 Task: Make in the project CommPlan a sprint 'Velocity Venture'. Create in the project CommPlan a sprint 'Velocity Venture'. Add in the project CommPlan a sprint 'Velocity Venture'
Action: Mouse moved to (244, 70)
Screenshot: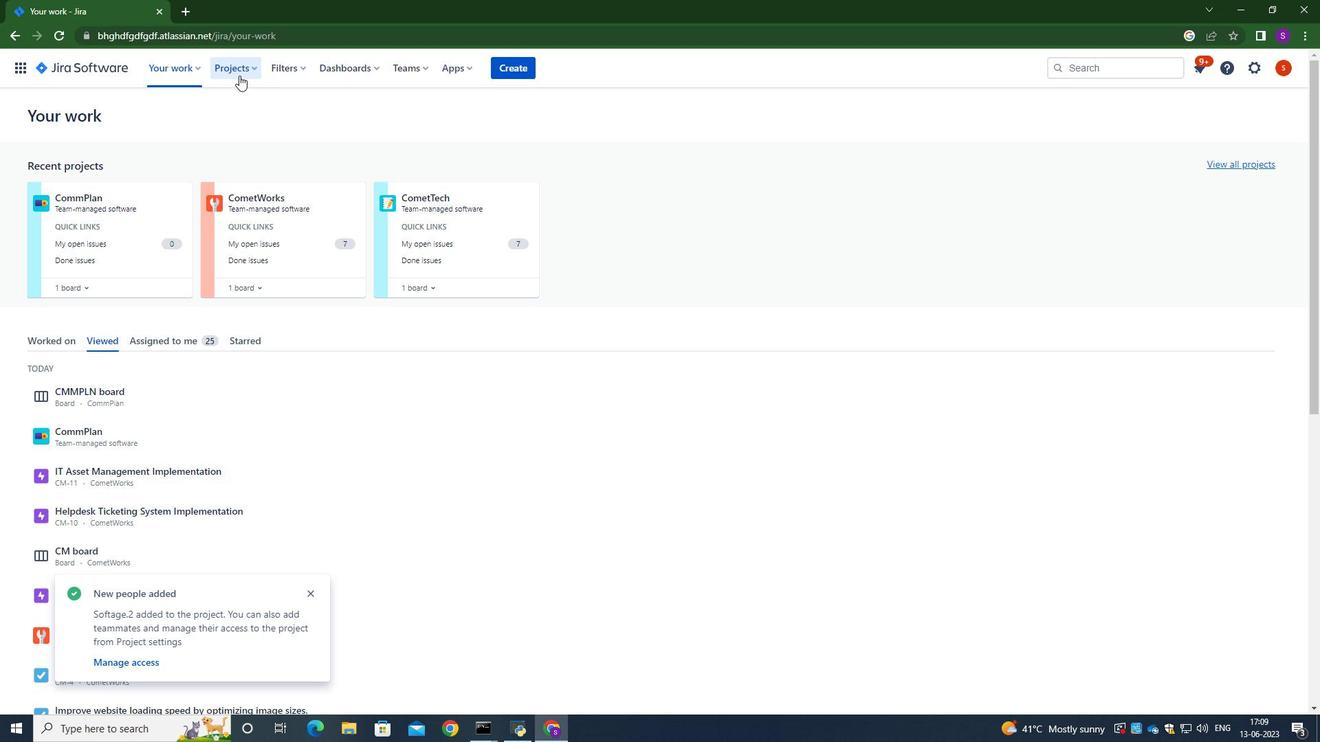 
Action: Mouse pressed left at (244, 70)
Screenshot: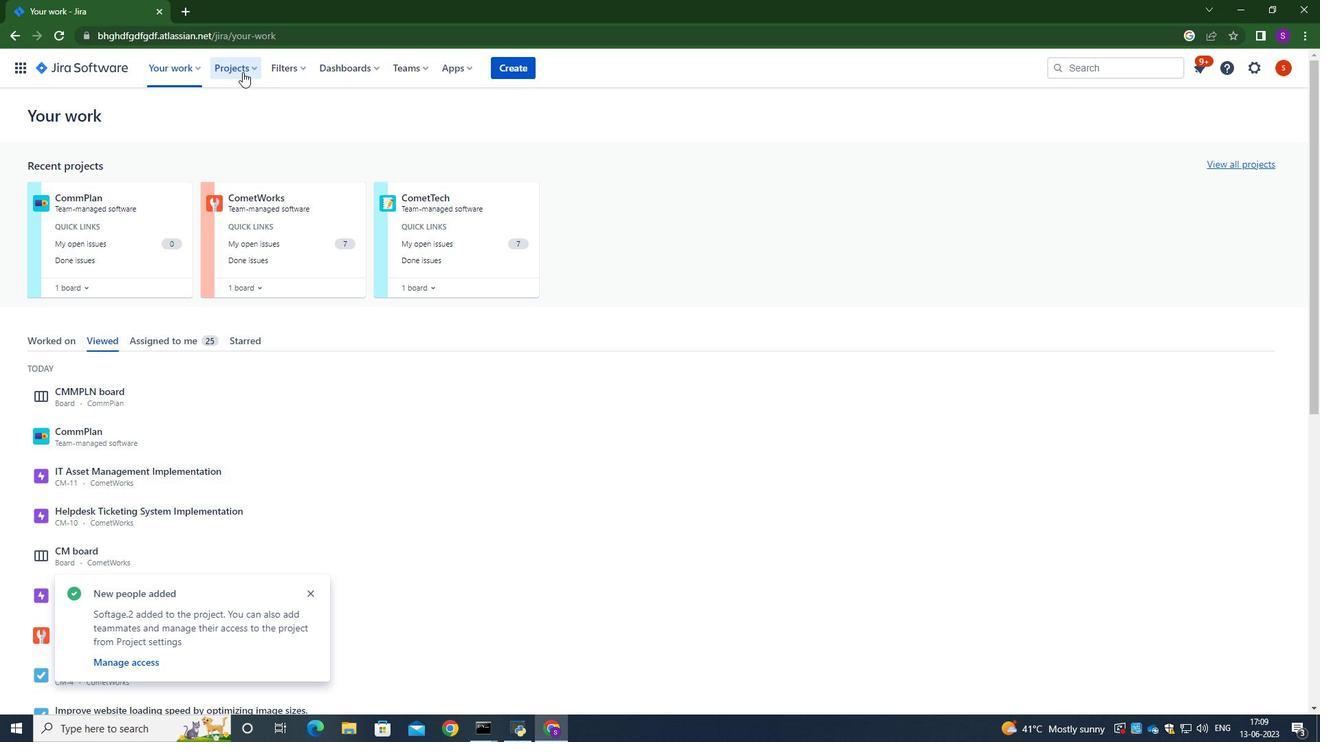
Action: Mouse moved to (287, 129)
Screenshot: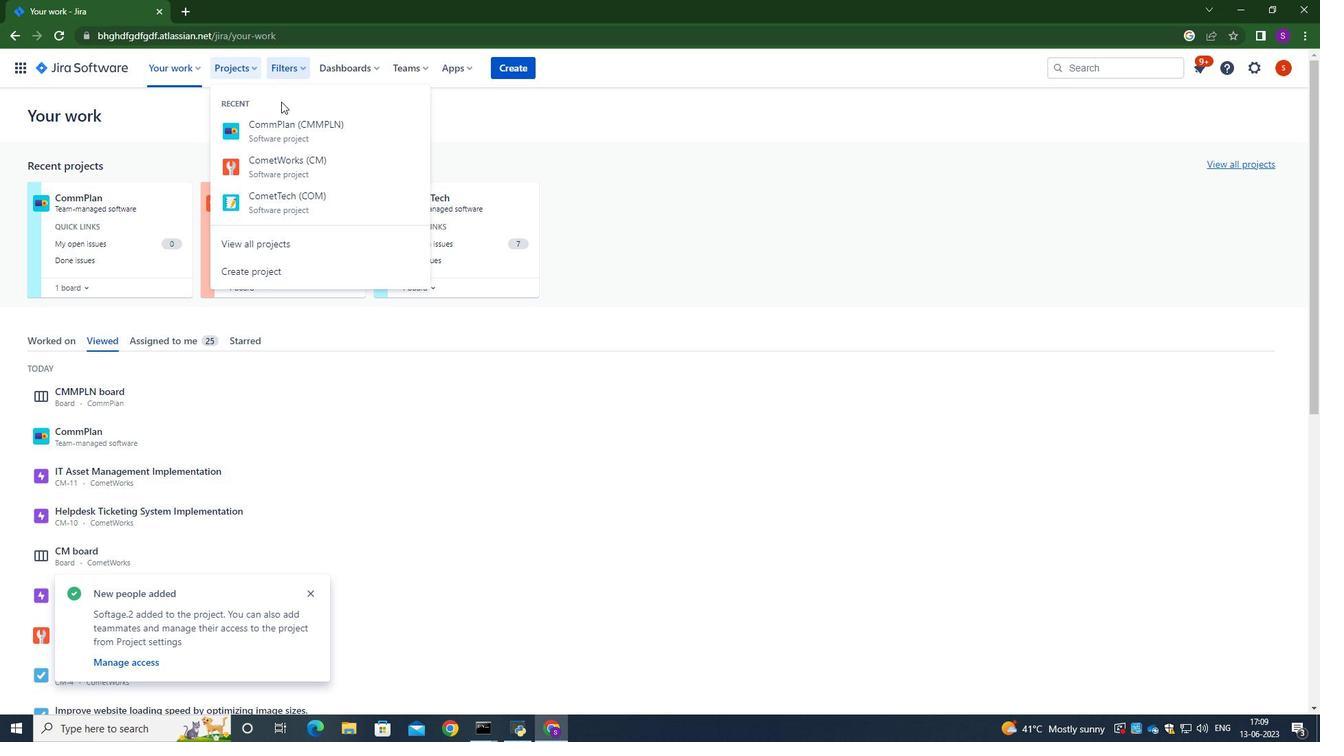 
Action: Mouse pressed left at (287, 129)
Screenshot: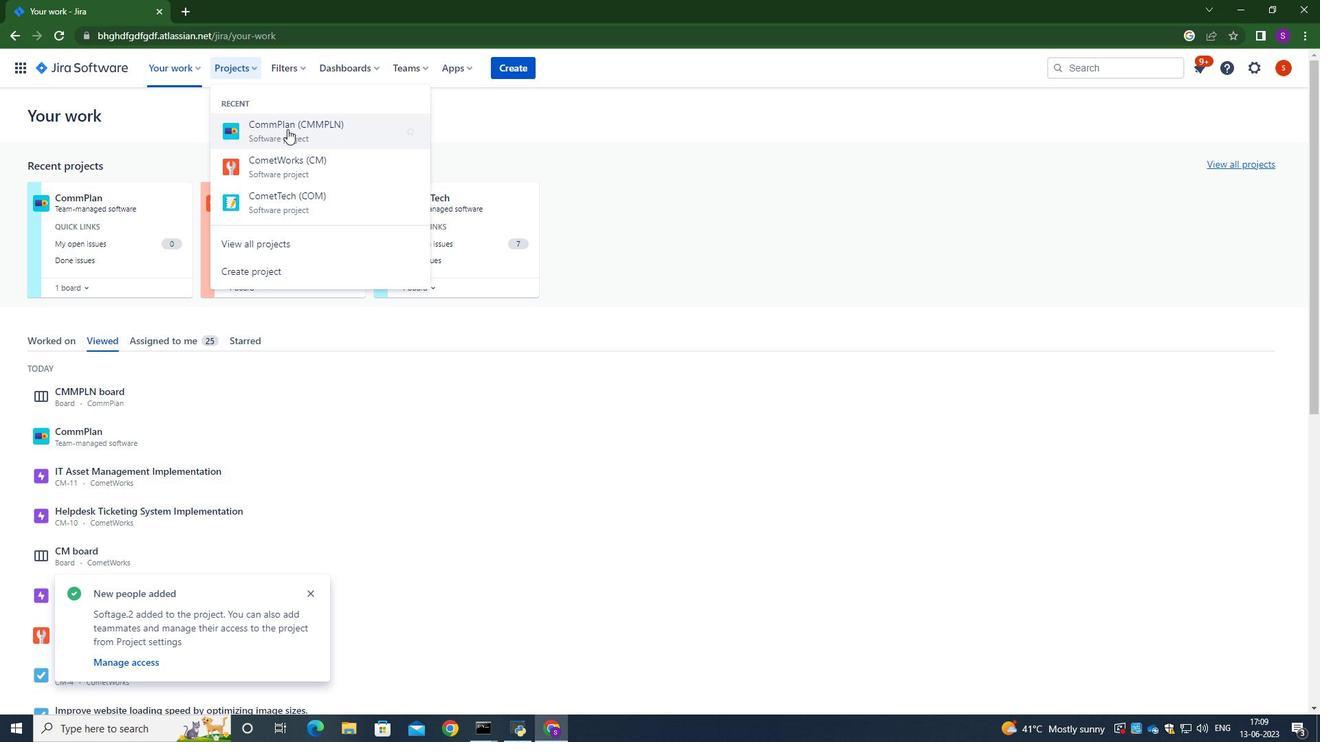 
Action: Mouse moved to (428, 145)
Screenshot: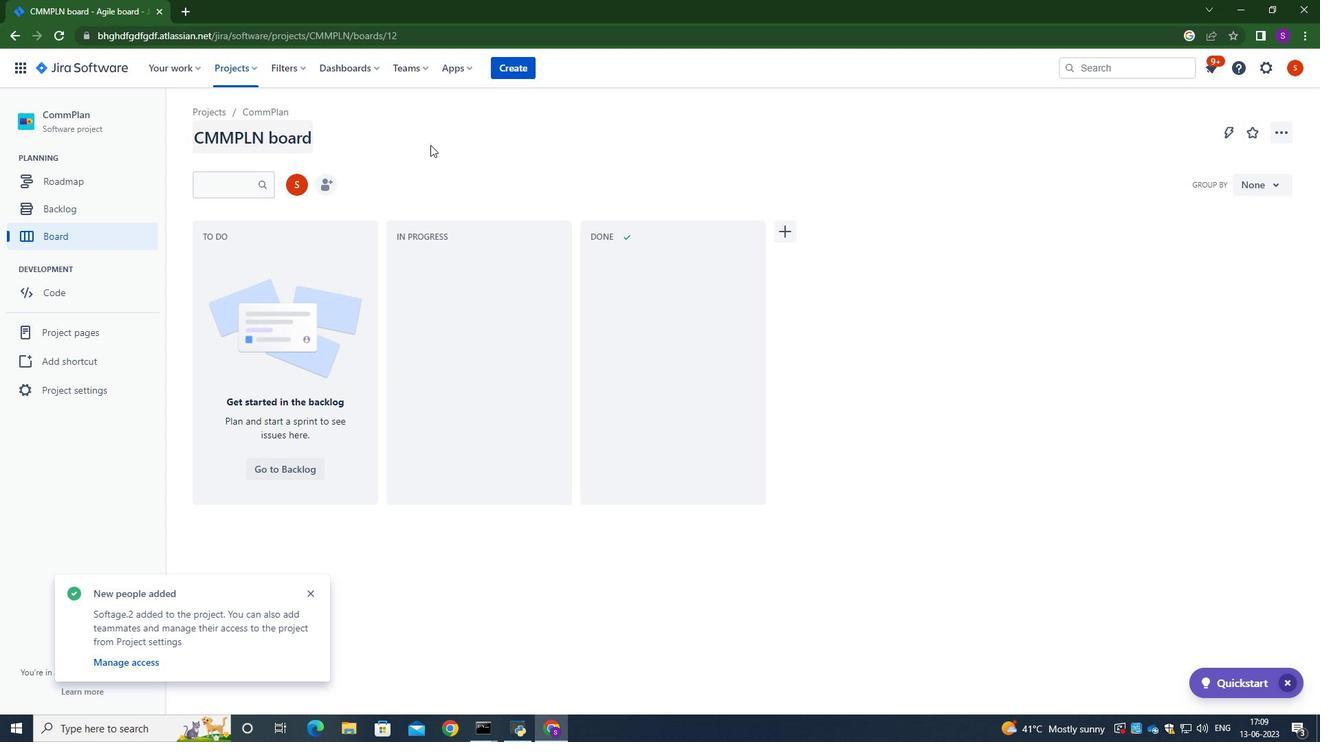 
Action: Mouse scrolled (428, 144) with delta (0, 0)
Screenshot: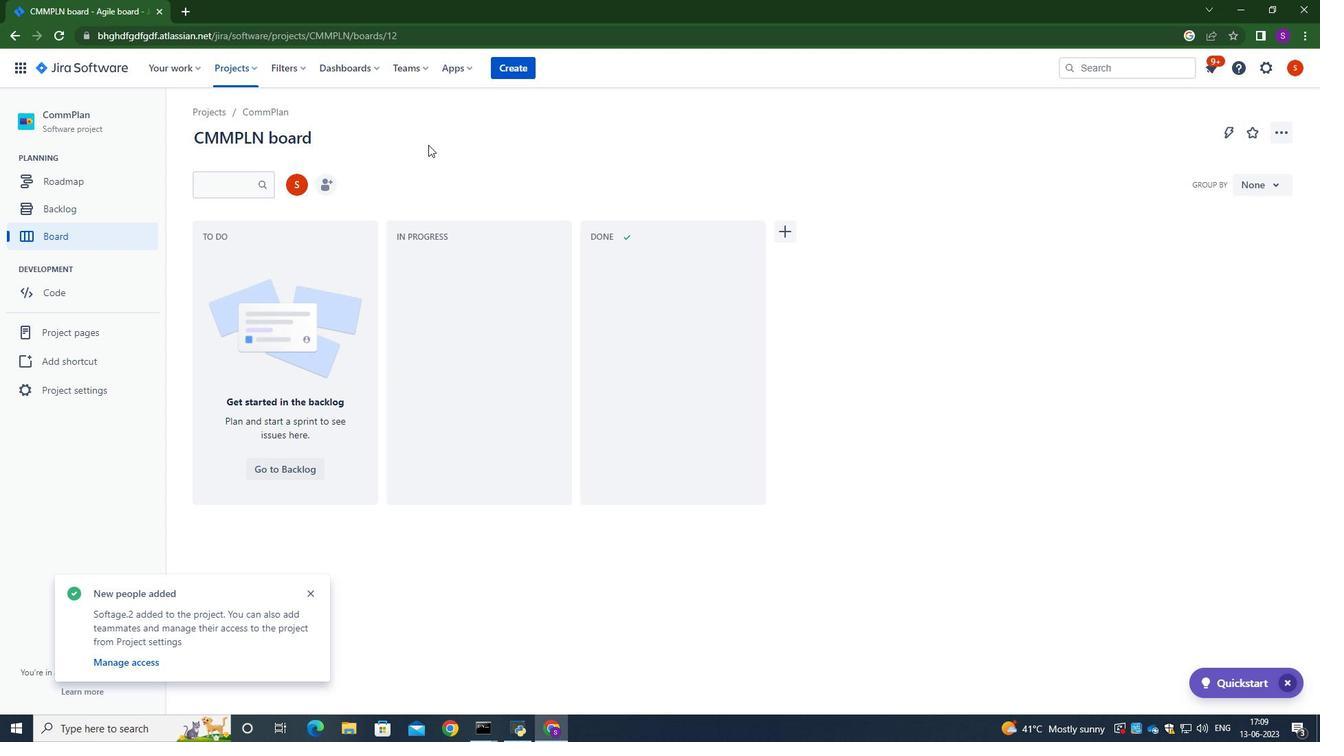 
Action: Mouse moved to (94, 211)
Screenshot: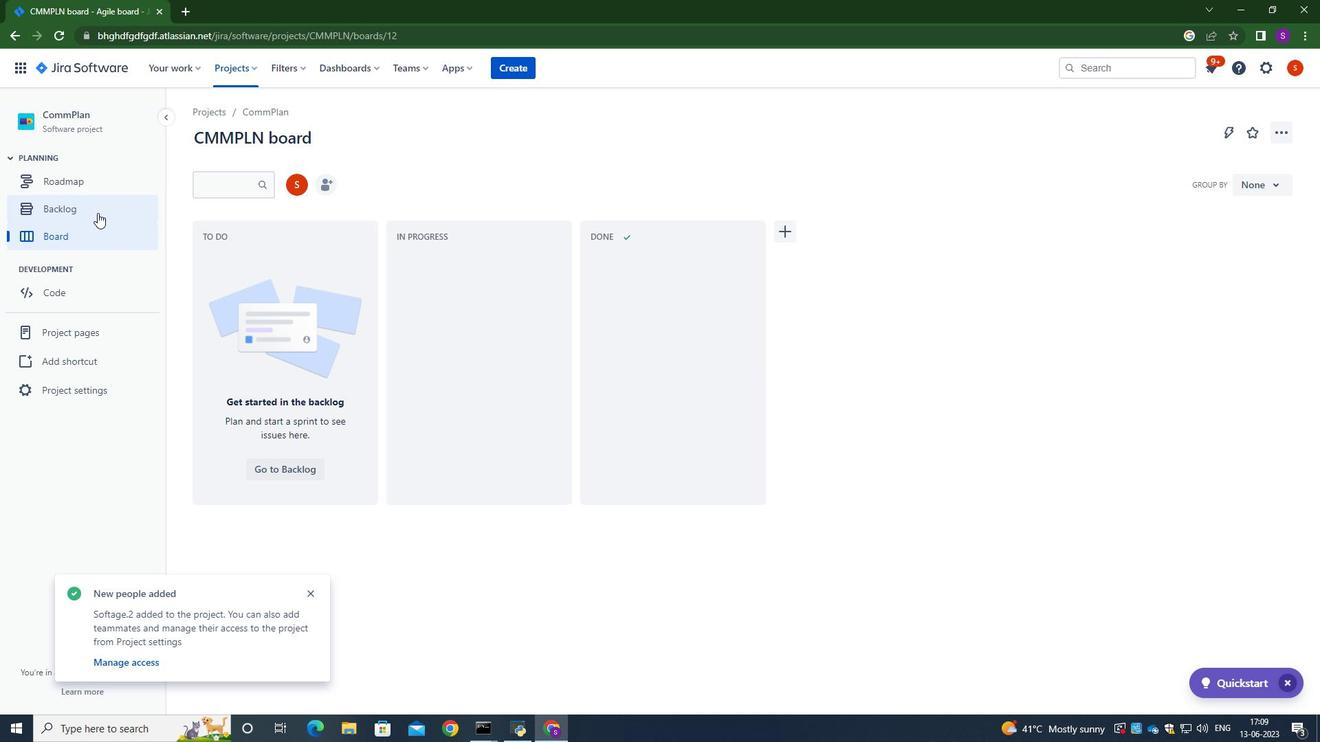 
Action: Mouse pressed left at (94, 211)
Screenshot: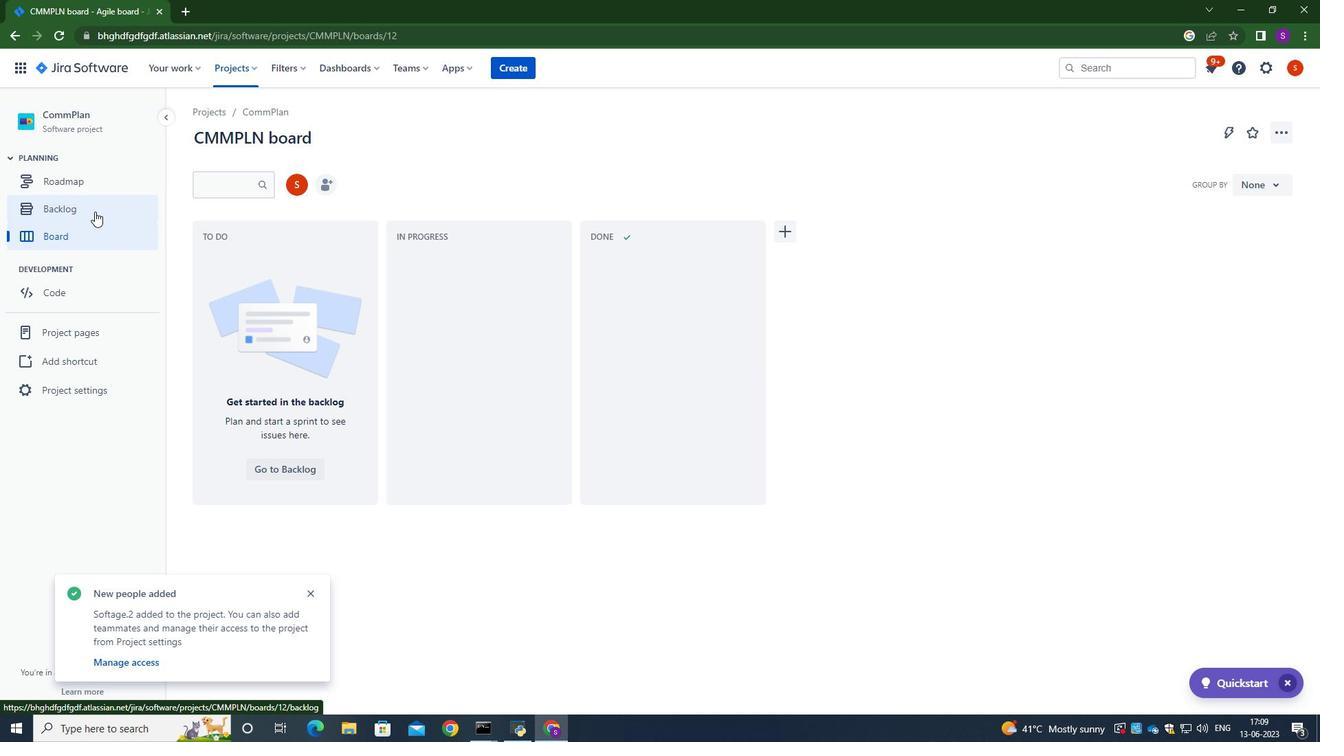 
Action: Mouse moved to (603, 239)
Screenshot: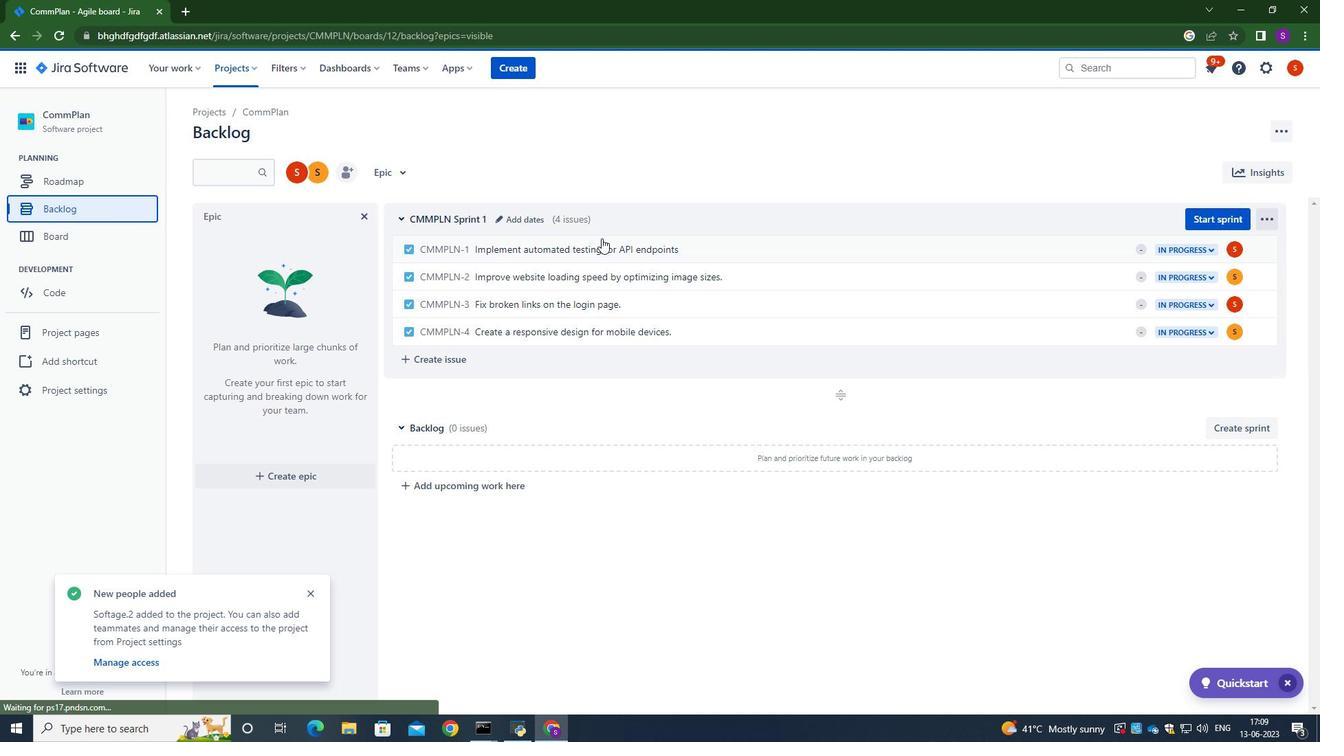 
Action: Mouse scrolled (603, 238) with delta (0, 0)
Screenshot: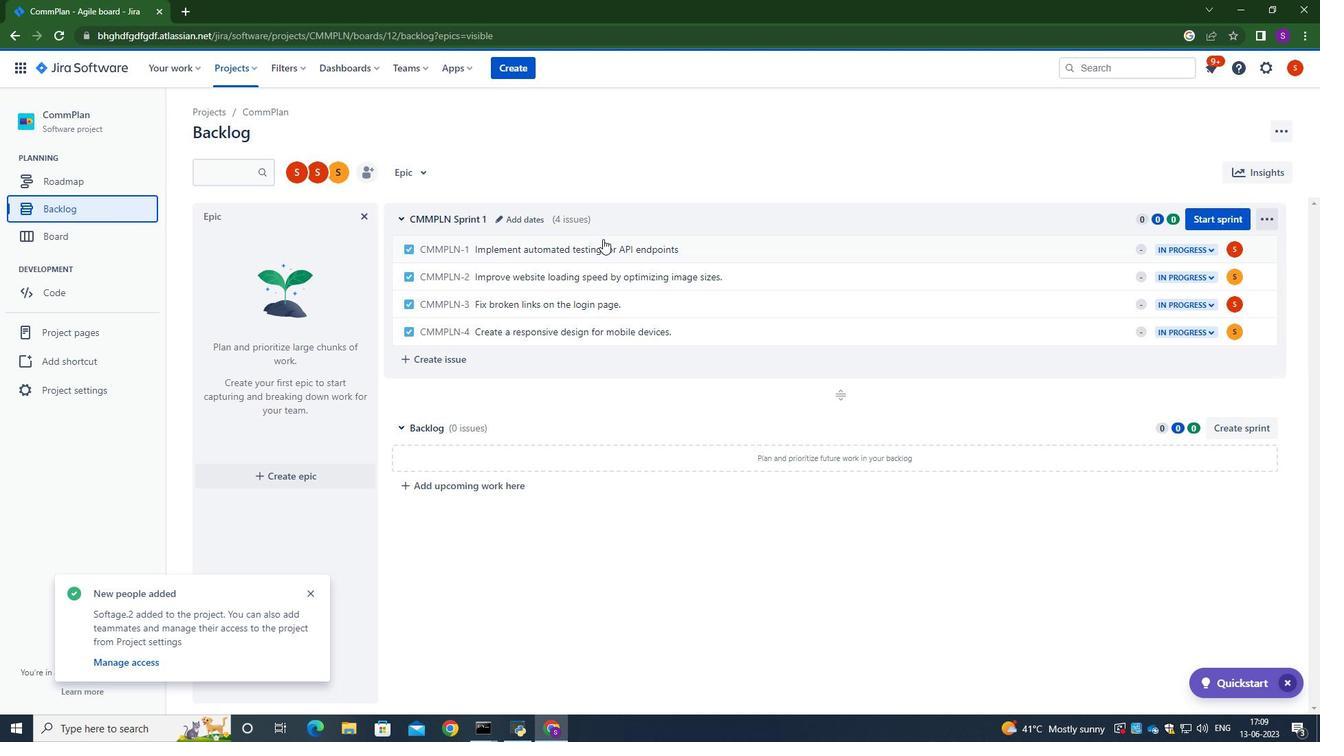
Action: Mouse moved to (603, 239)
Screenshot: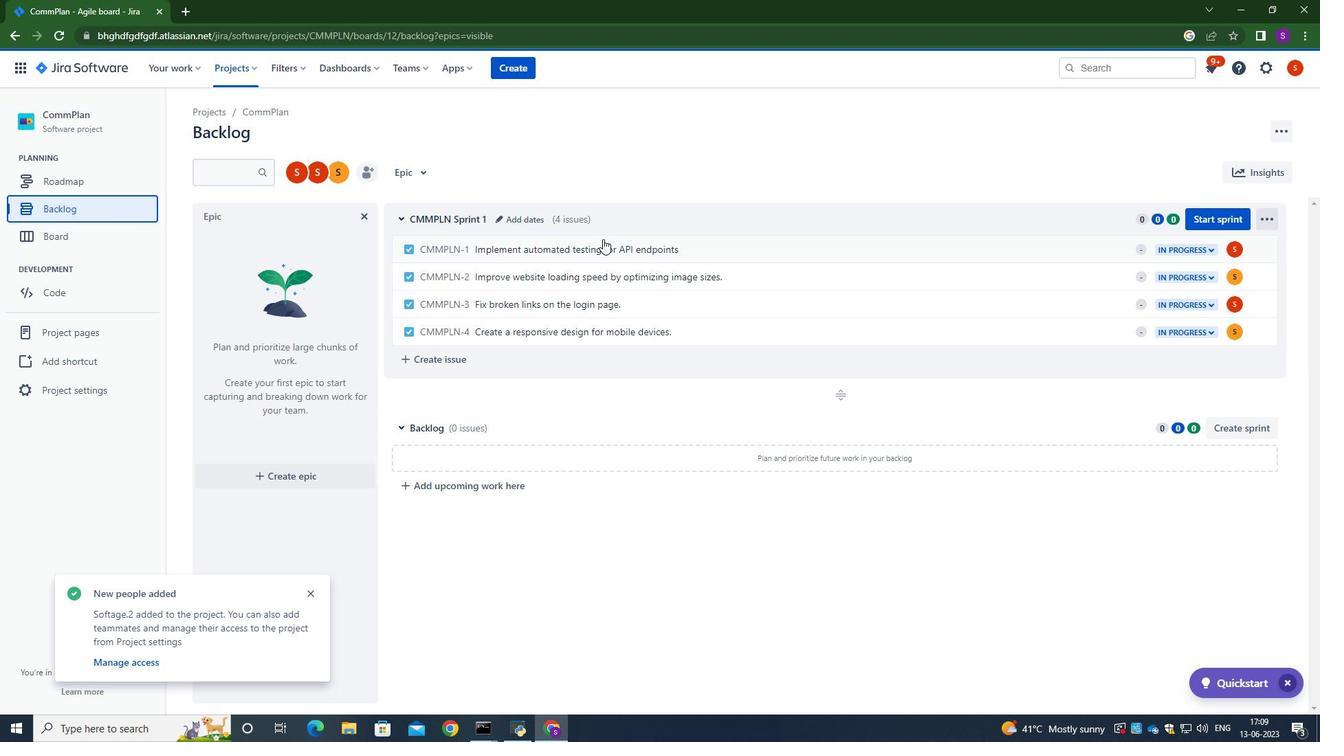 
Action: Mouse scrolled (603, 238) with delta (0, 0)
Screenshot: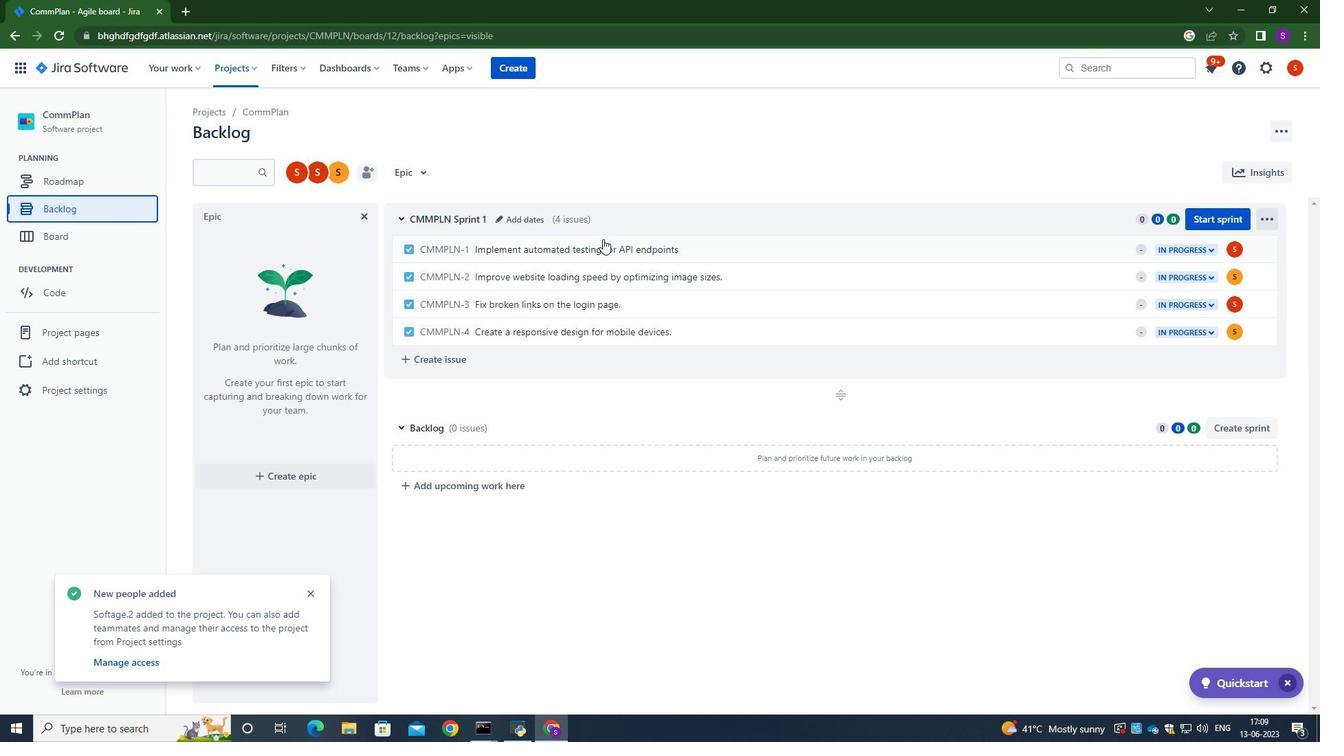 
Action: Mouse moved to (1252, 431)
Screenshot: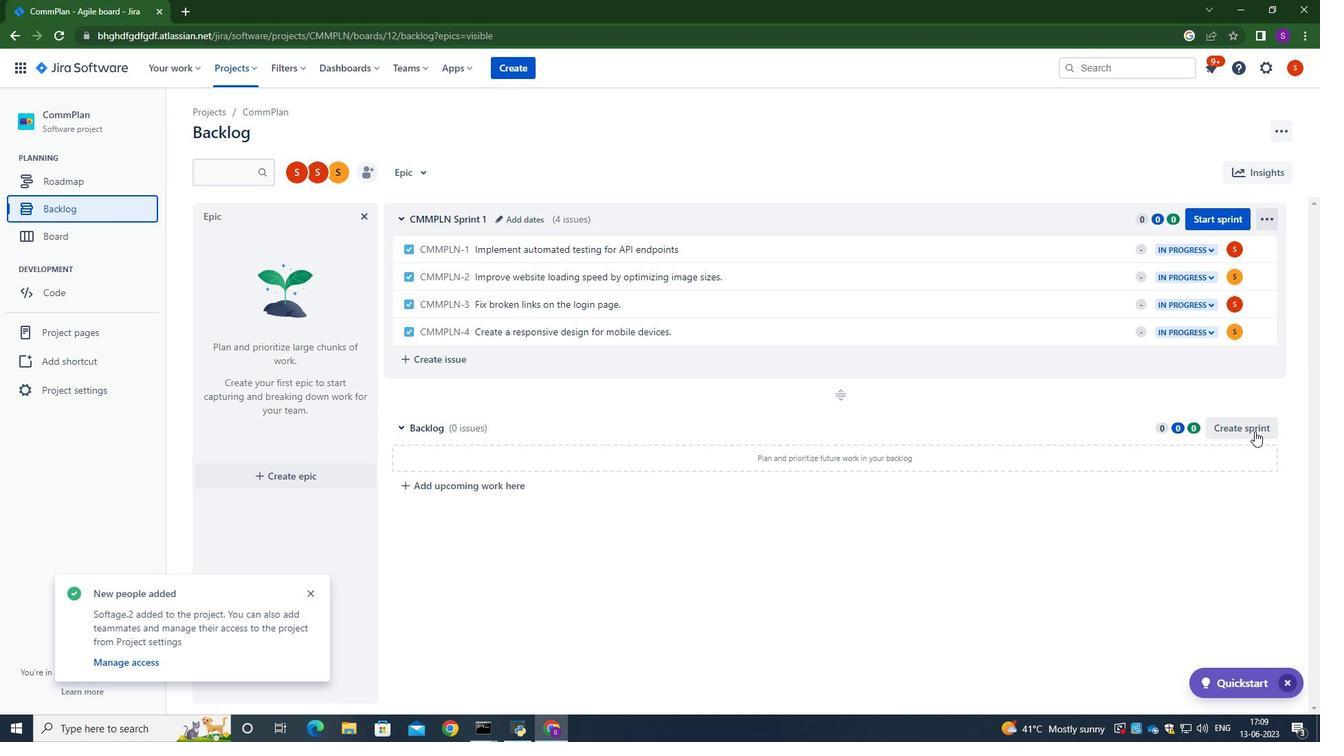 
Action: Mouse pressed left at (1252, 431)
Screenshot: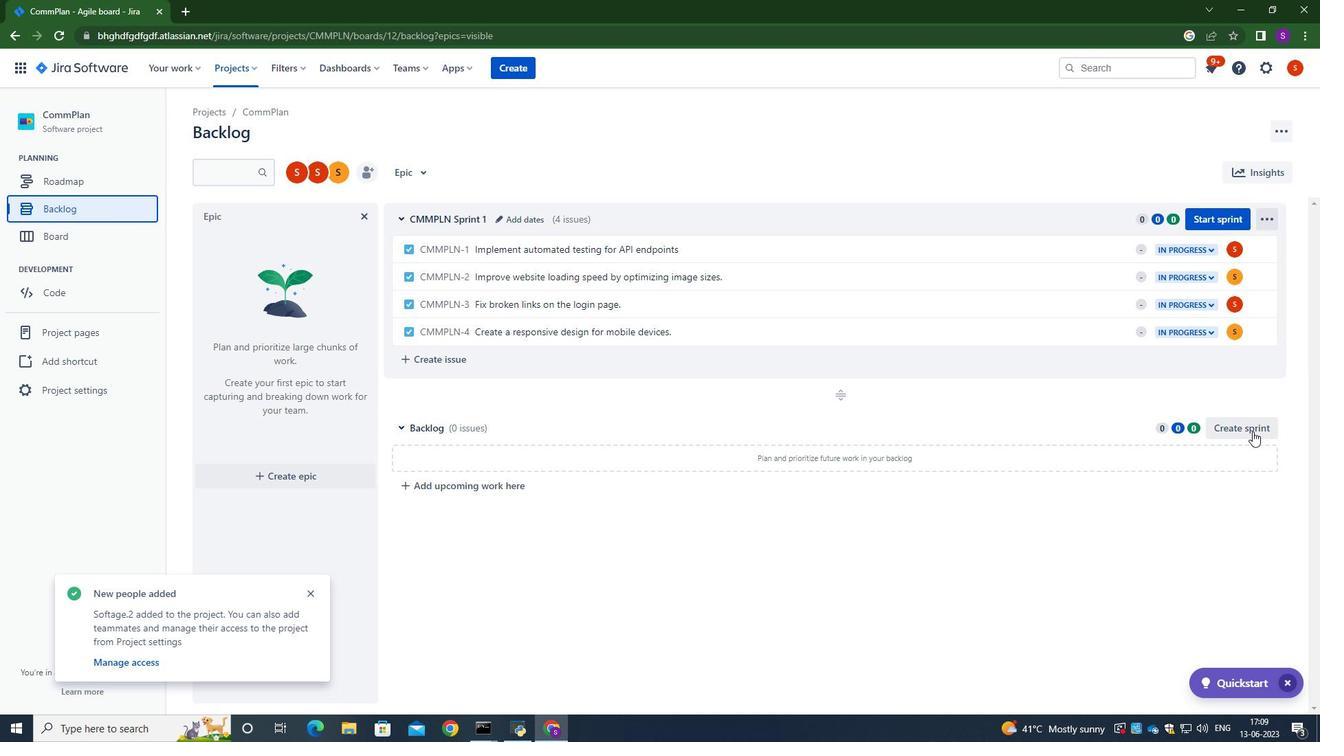 
Action: Mouse moved to (495, 429)
Screenshot: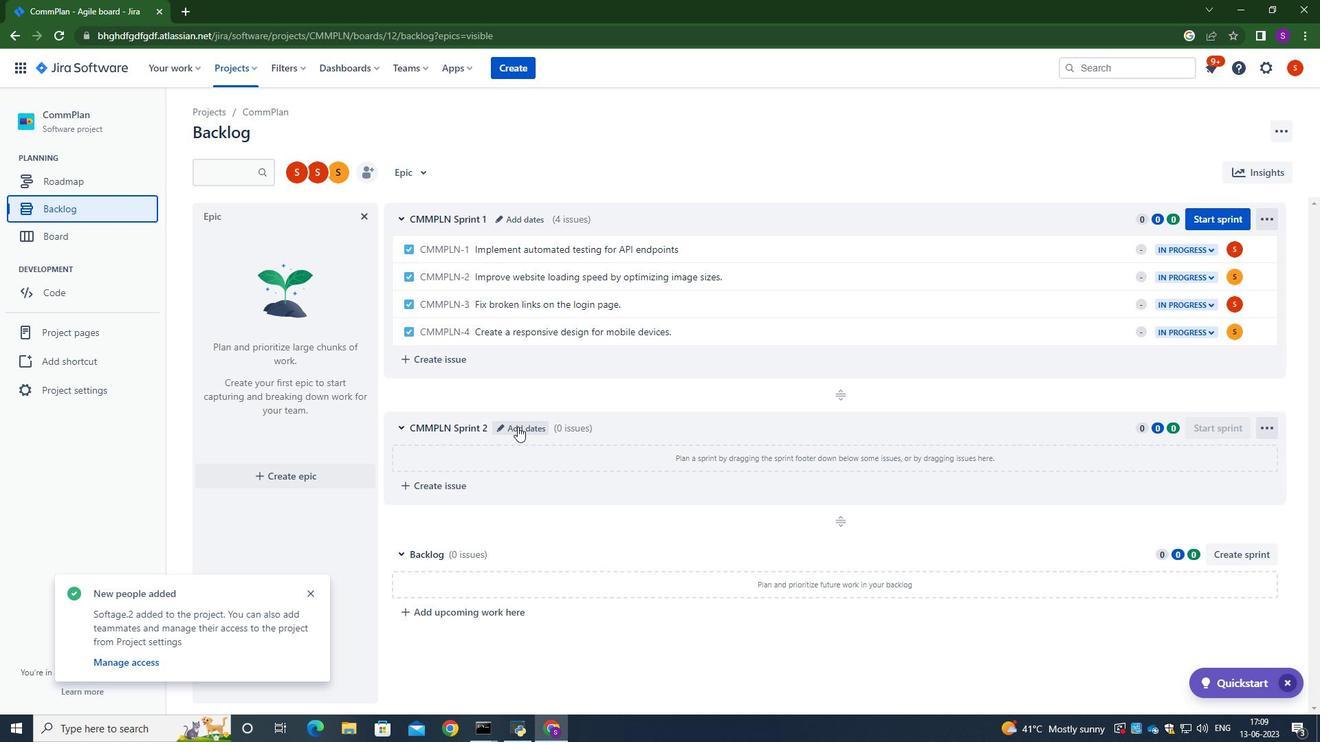 
Action: Mouse pressed left at (495, 429)
Screenshot: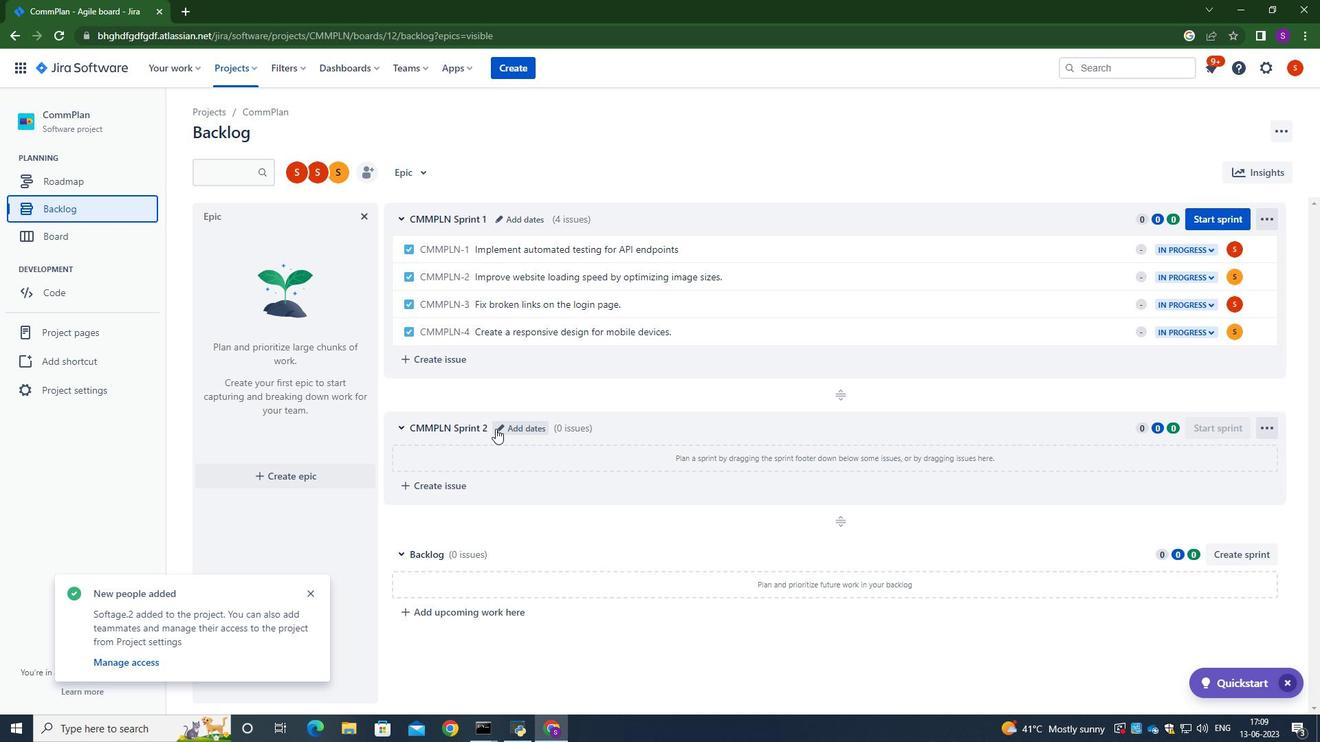 
Action: Mouse moved to (559, 175)
Screenshot: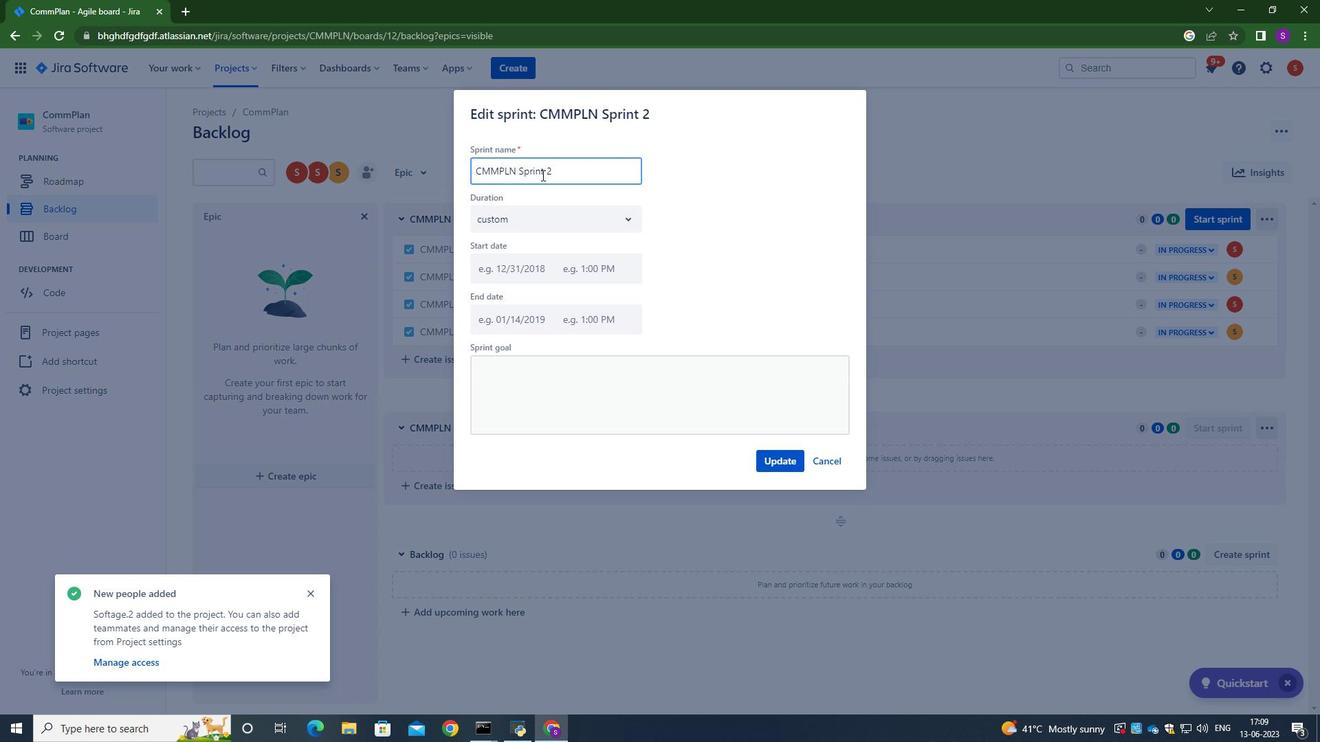 
Action: Key pressed <Key.backspace><Key.backspace><Key.backspace><Key.backspace><Key.backspace><Key.backspace><Key.backspace><Key.backspace><Key.backspace><Key.backspace><Key.backspace><Key.backspace><Key.backspace><Key.backspace><Key.backspace><Key.backspace><Key.backspace><Key.backspace><Key.backspace><Key.backspace><Key.backspace><Key.backspace><Key.backspace><Key.backspace><Key.backspace><Key.backspace><Key.backspace><Key.backspace><Key.backspace><Key.backspace><Key.backspace><Key.backspace><Key.caps_lock>V<Key.caps_lock>elocity<Key.space><Key.caps_lock>V<Key.caps_lock>n<Key.backspace>enturd<Key.backspace>e
Screenshot: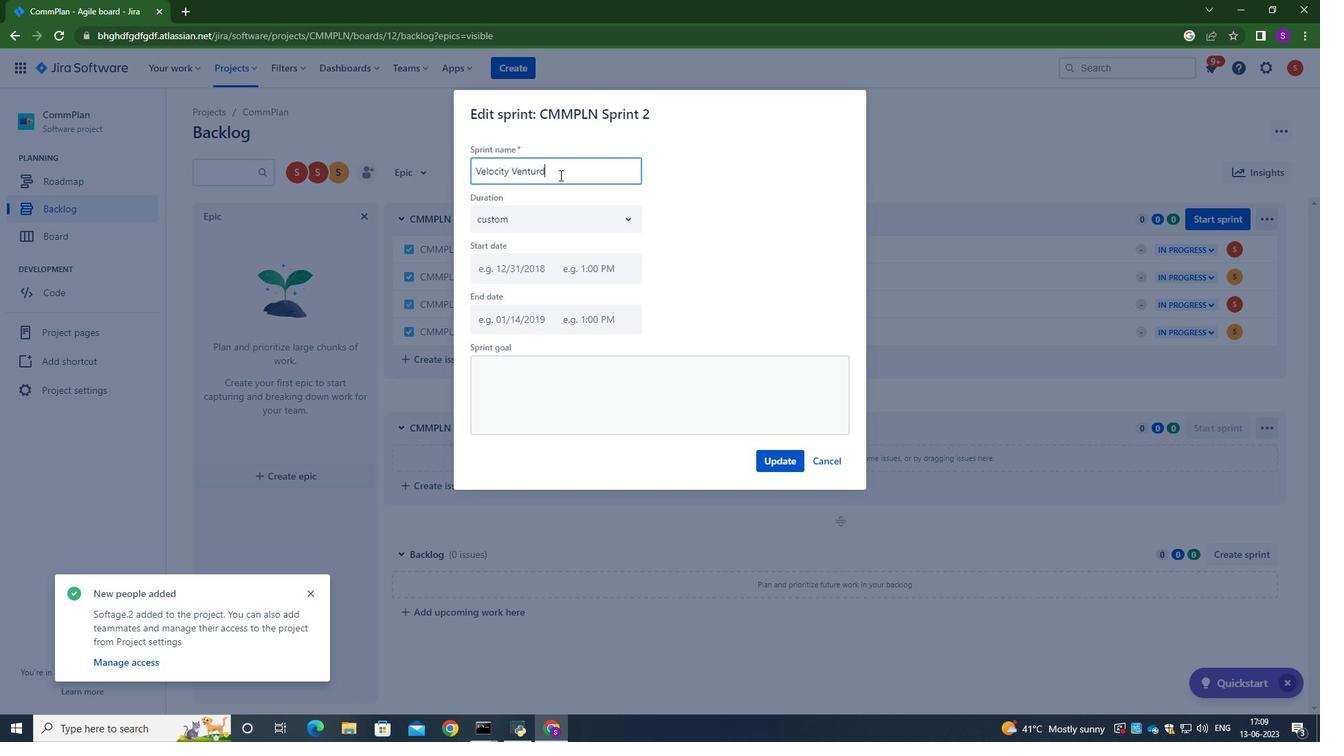 
Action: Mouse moved to (776, 464)
Screenshot: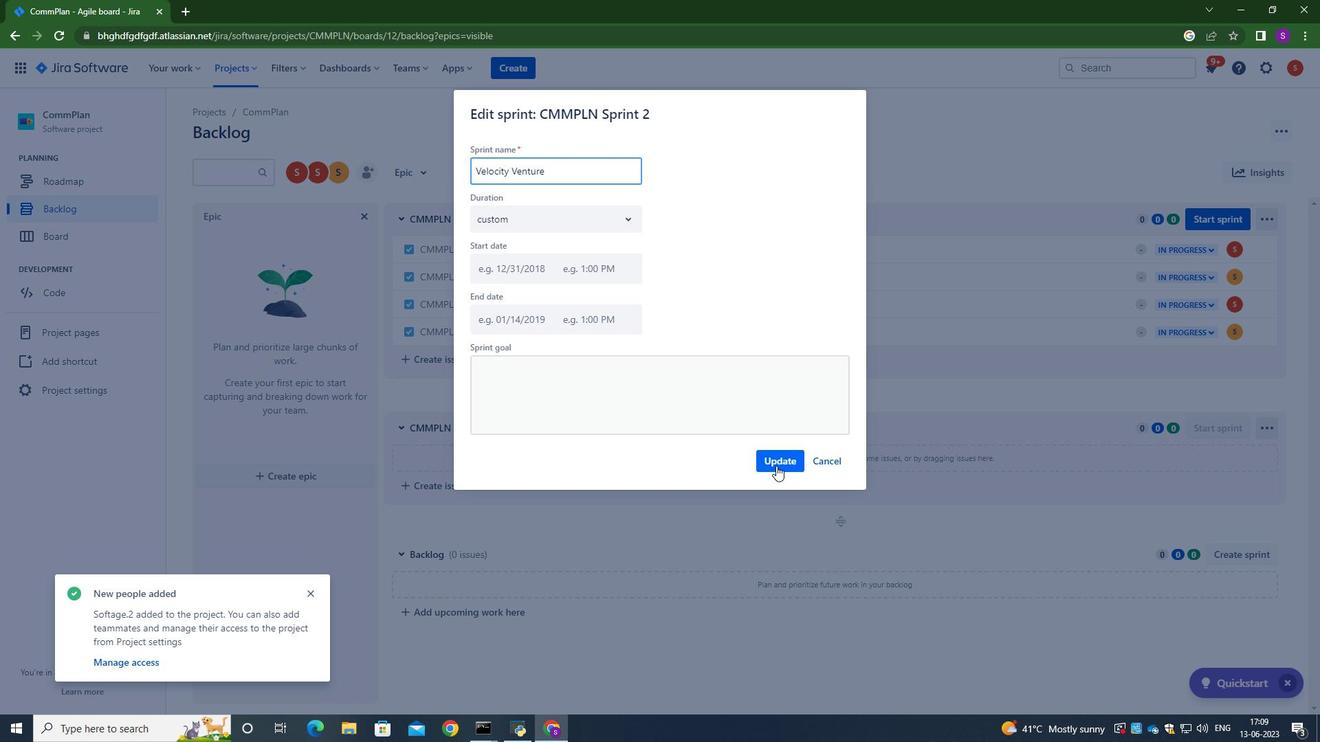 
Action: Mouse pressed left at (776, 464)
Screenshot: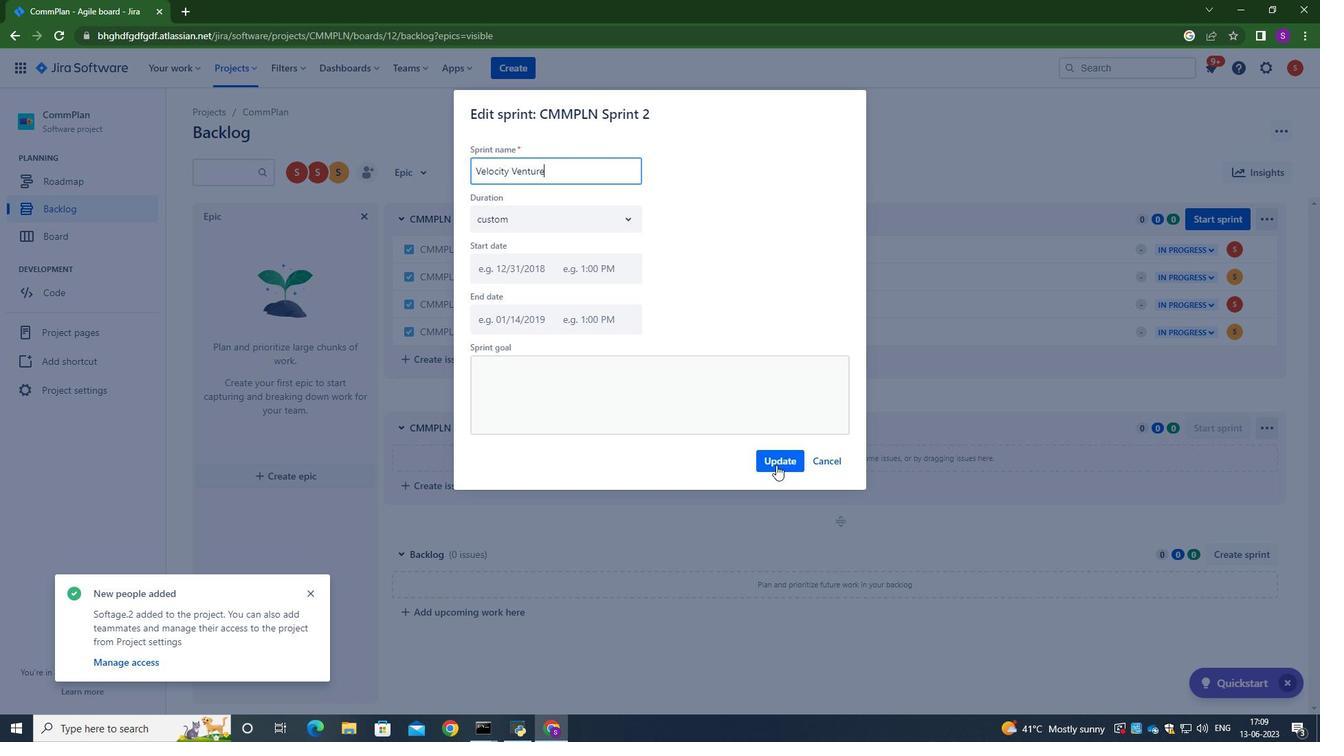 
Action: Mouse moved to (787, 442)
Screenshot: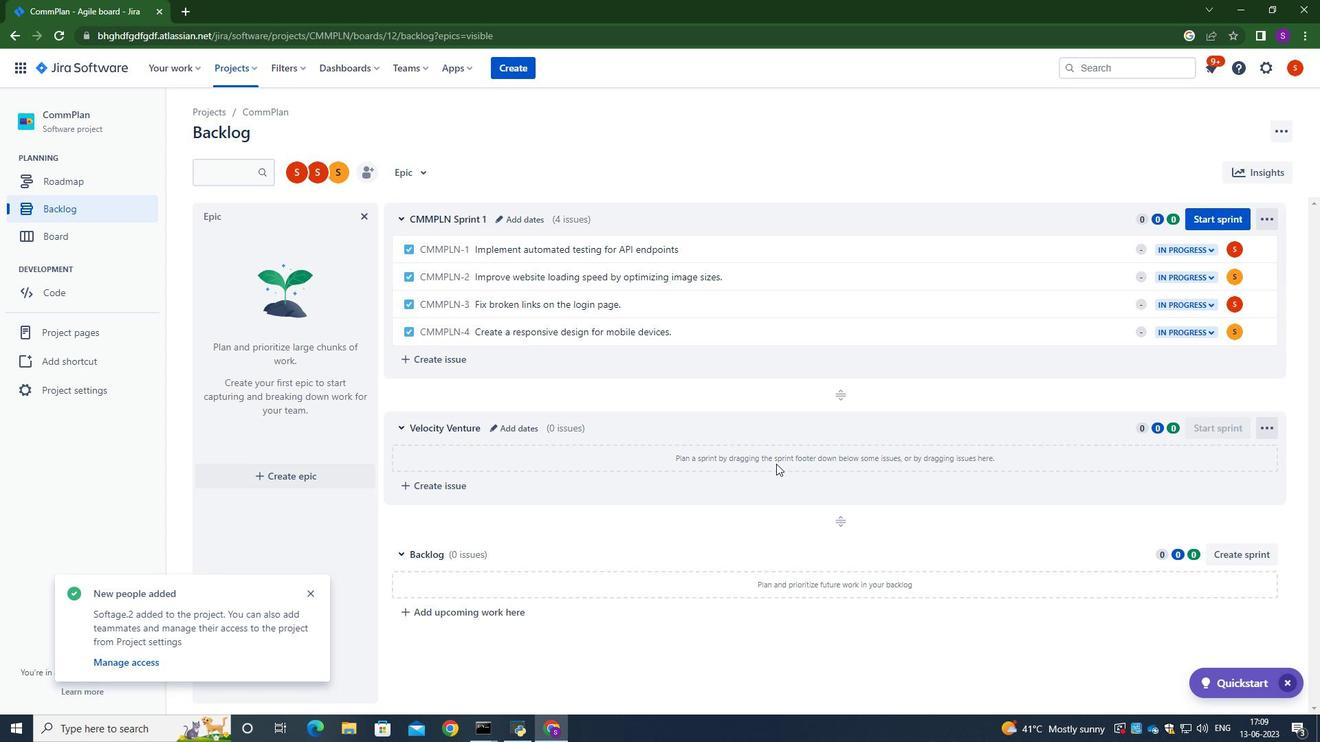 
Action: Mouse scrolled (787, 441) with delta (0, 0)
Screenshot: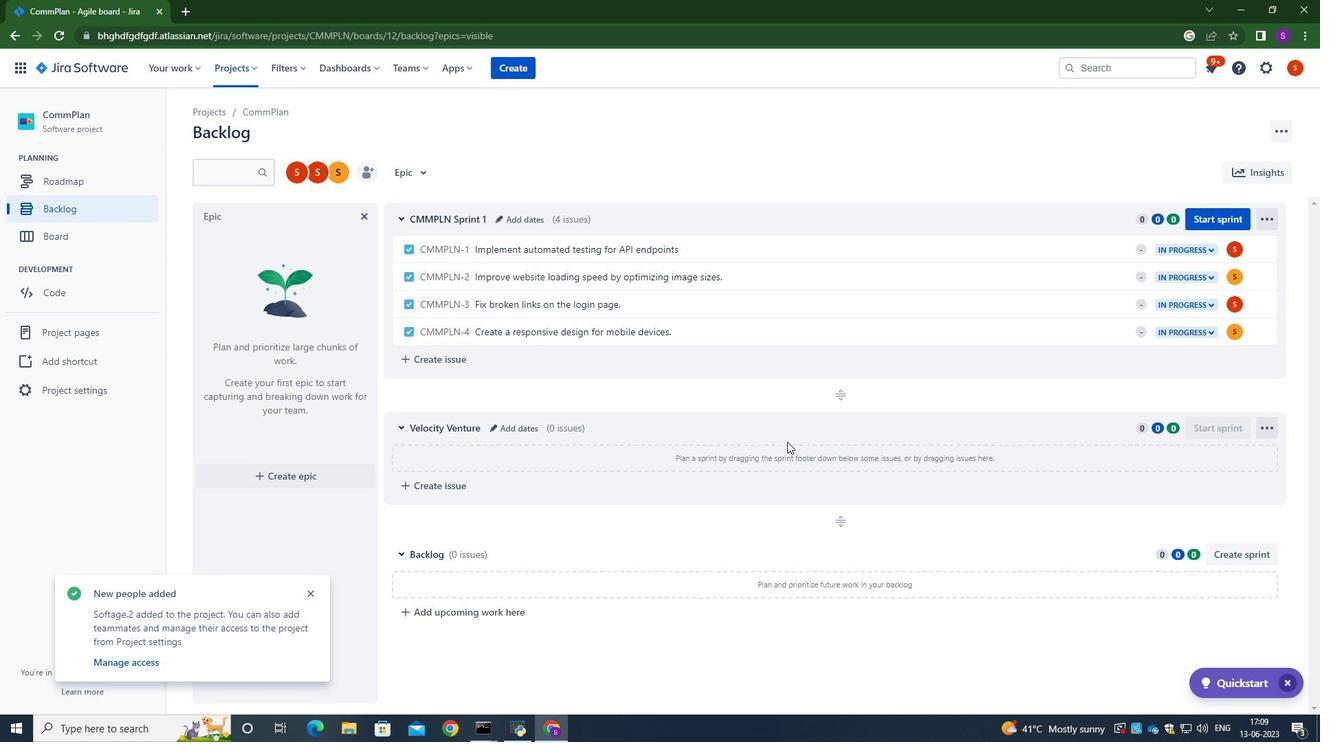 
Action: Mouse scrolled (787, 441) with delta (0, 0)
Screenshot: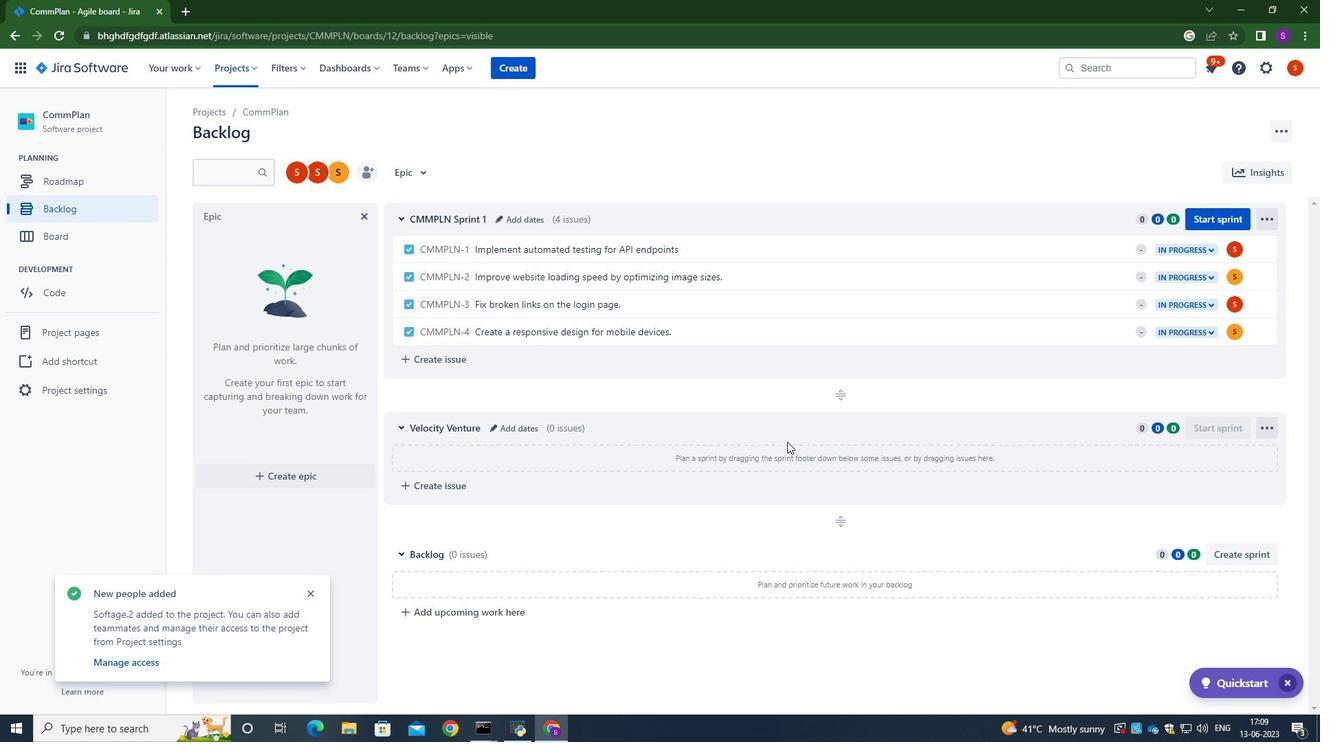 
Action: Mouse moved to (1240, 555)
Screenshot: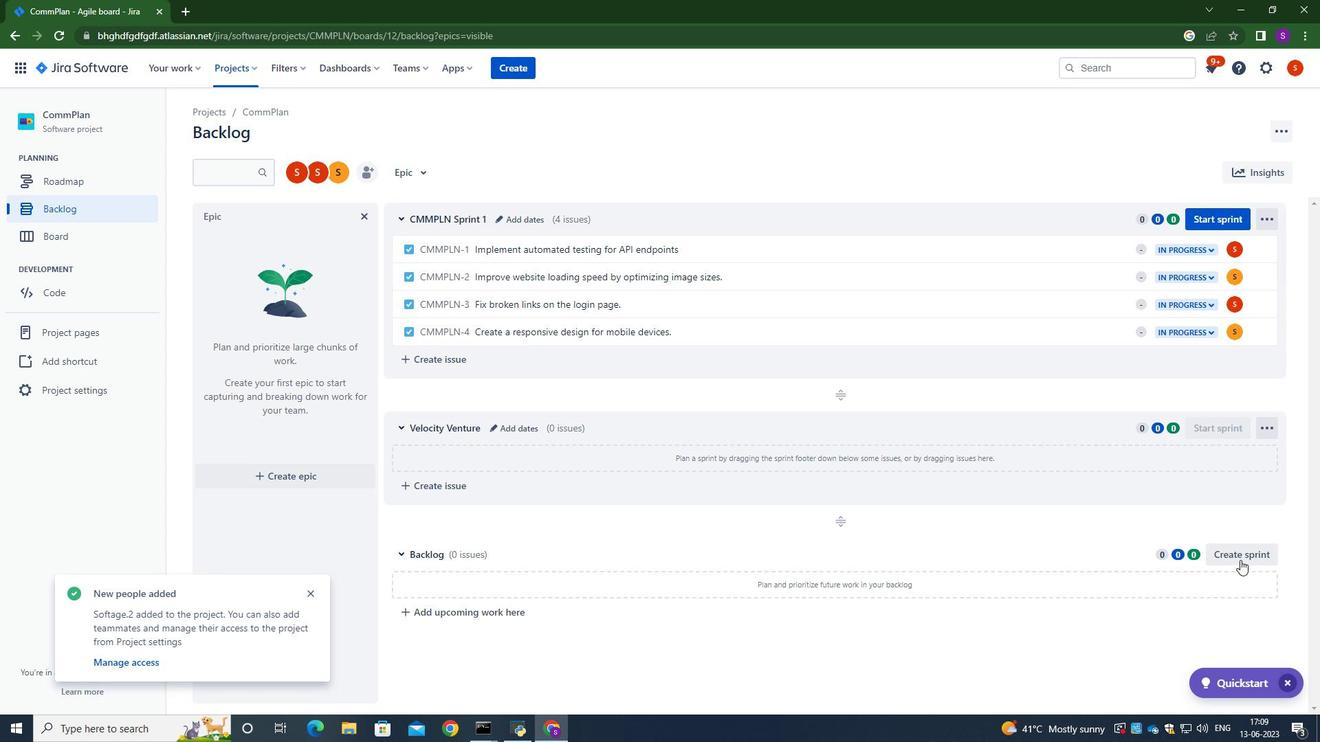 
Action: Mouse pressed left at (1240, 555)
Screenshot: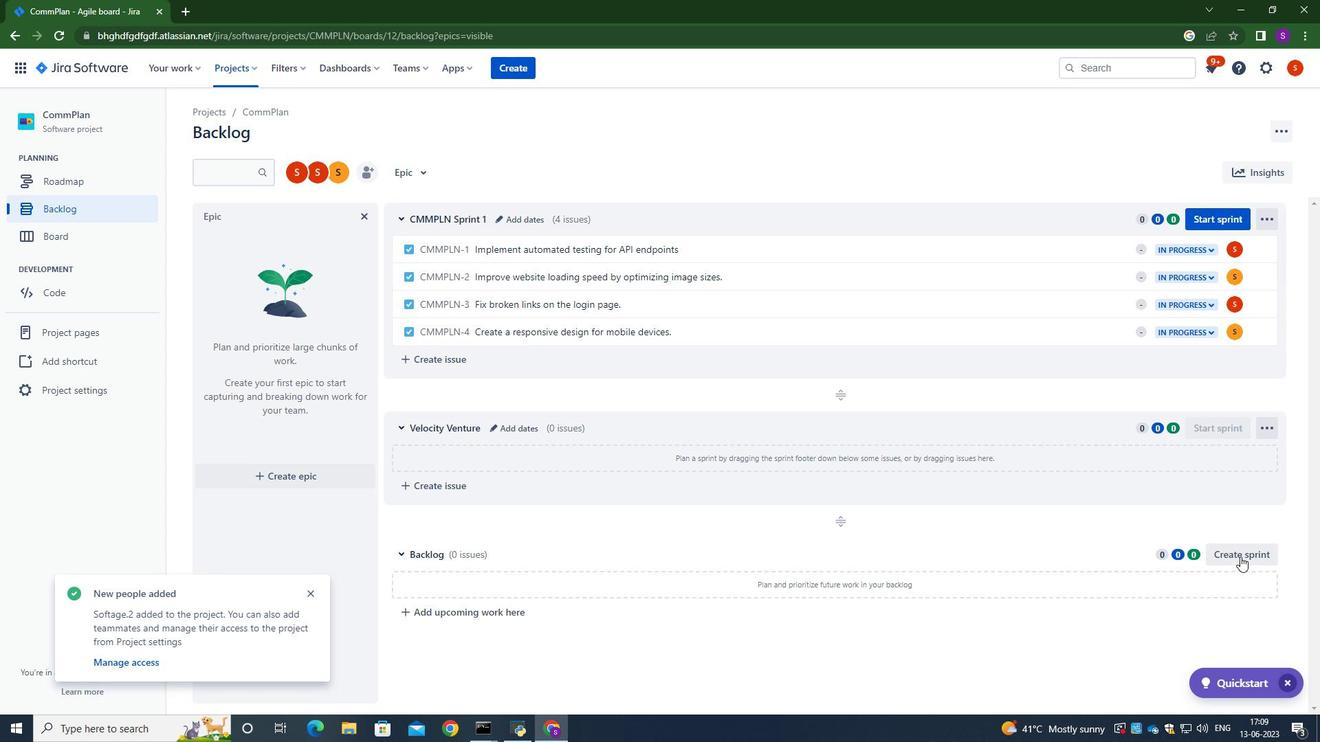 
Action: Mouse moved to (503, 552)
Screenshot: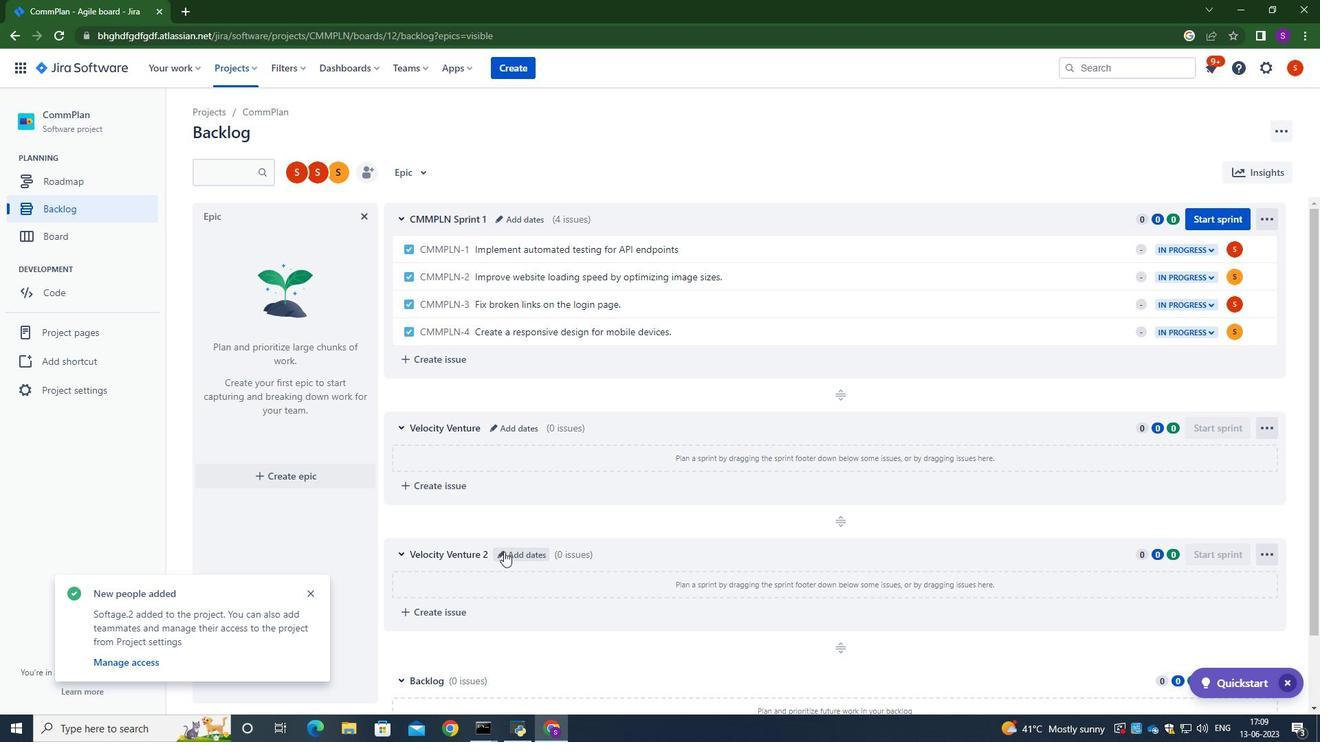 
Action: Mouse pressed left at (503, 552)
Screenshot: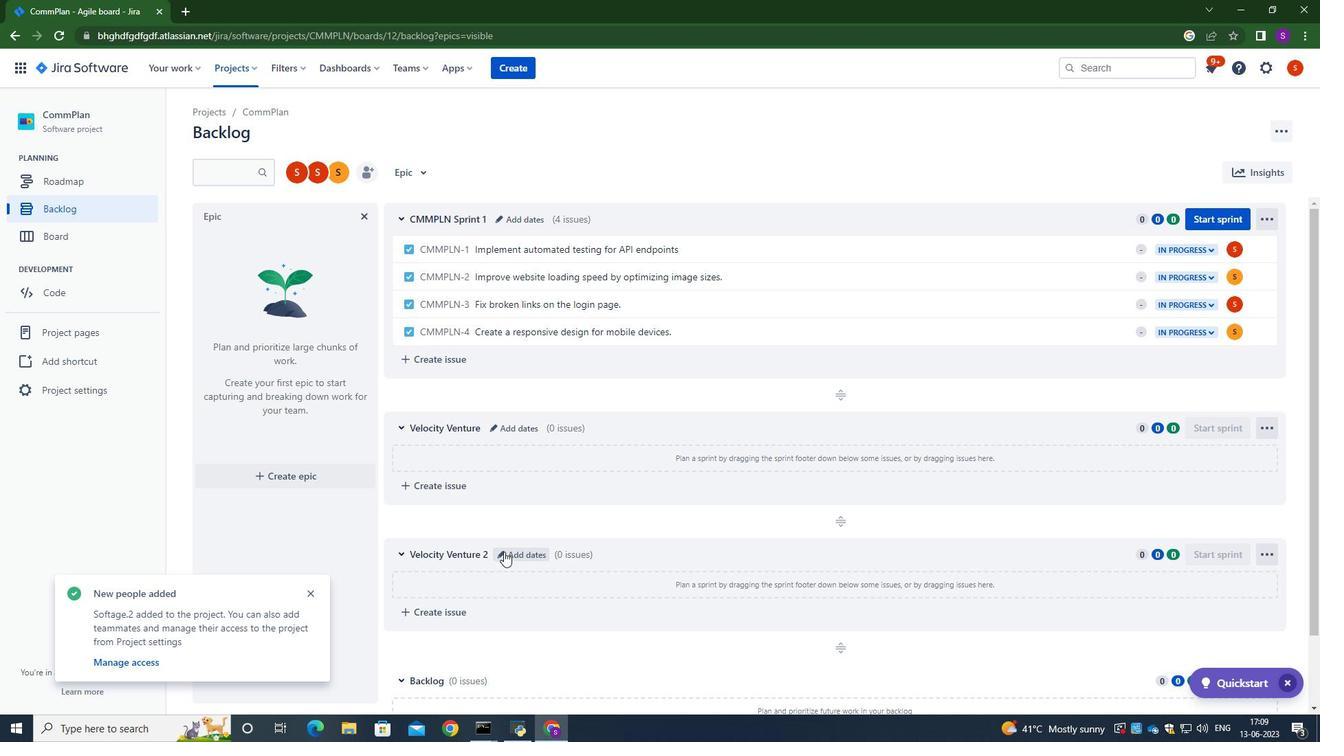 
Action: Mouse moved to (583, 190)
Screenshot: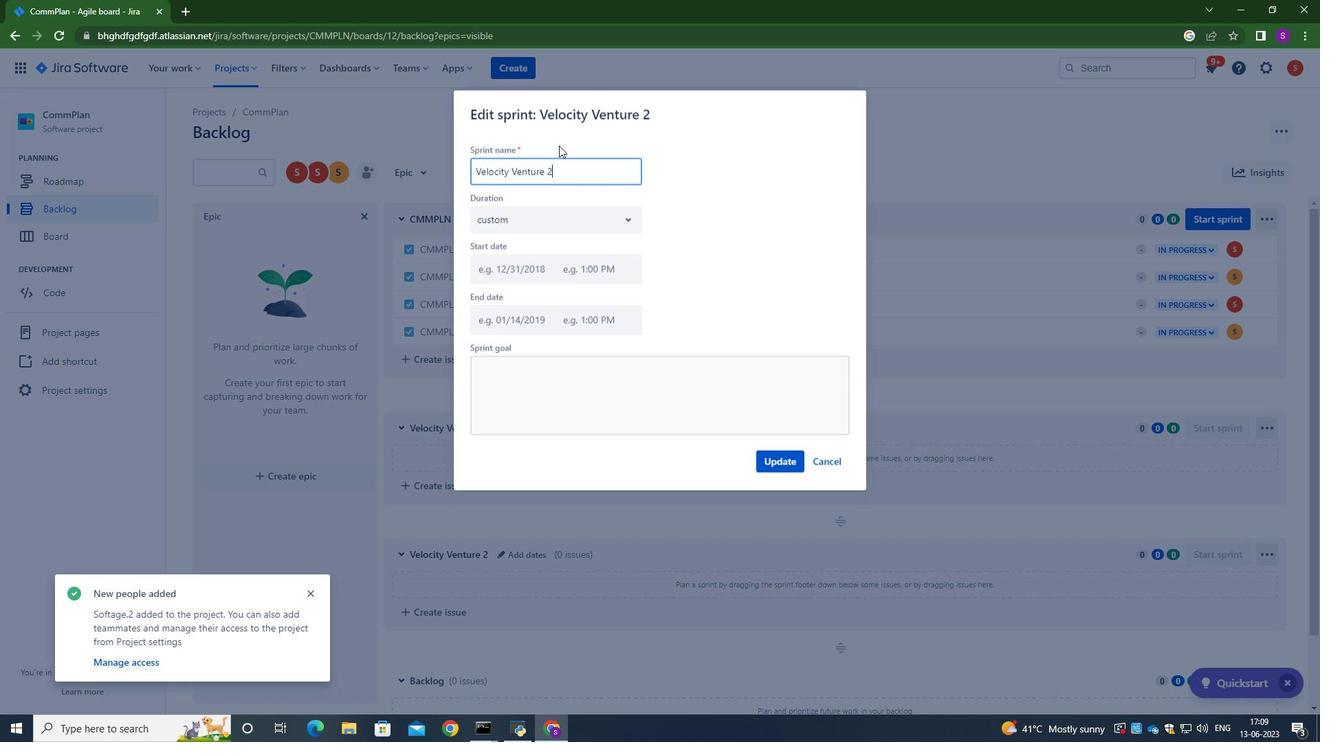 
Action: Key pressed <Key.backspace><Key.backspace><Key.backspace><Key.backspace><Key.backspace><Key.backspace><Key.backspace><Key.backspace><Key.backspace><Key.backspace><Key.backspace><Key.backspace><Key.backspace><Key.backspace><Key.backspace><Key.backspace><Key.backspace><Key.backspace><Key.backspace><Key.backspace><Key.backspace><Key.backspace><Key.backspace><Key.backspace><Key.backspace><Key.backspace><Key.backspace><Key.backspace><Key.backspace><Key.backspace><Key.backspace><Key.backspace><Key.backspace><Key.backspace><Key.caps_lock>V<Key.caps_lock>elocity<Key.space><Key.caps_lock>V<Key.caps_lock>enture
Screenshot: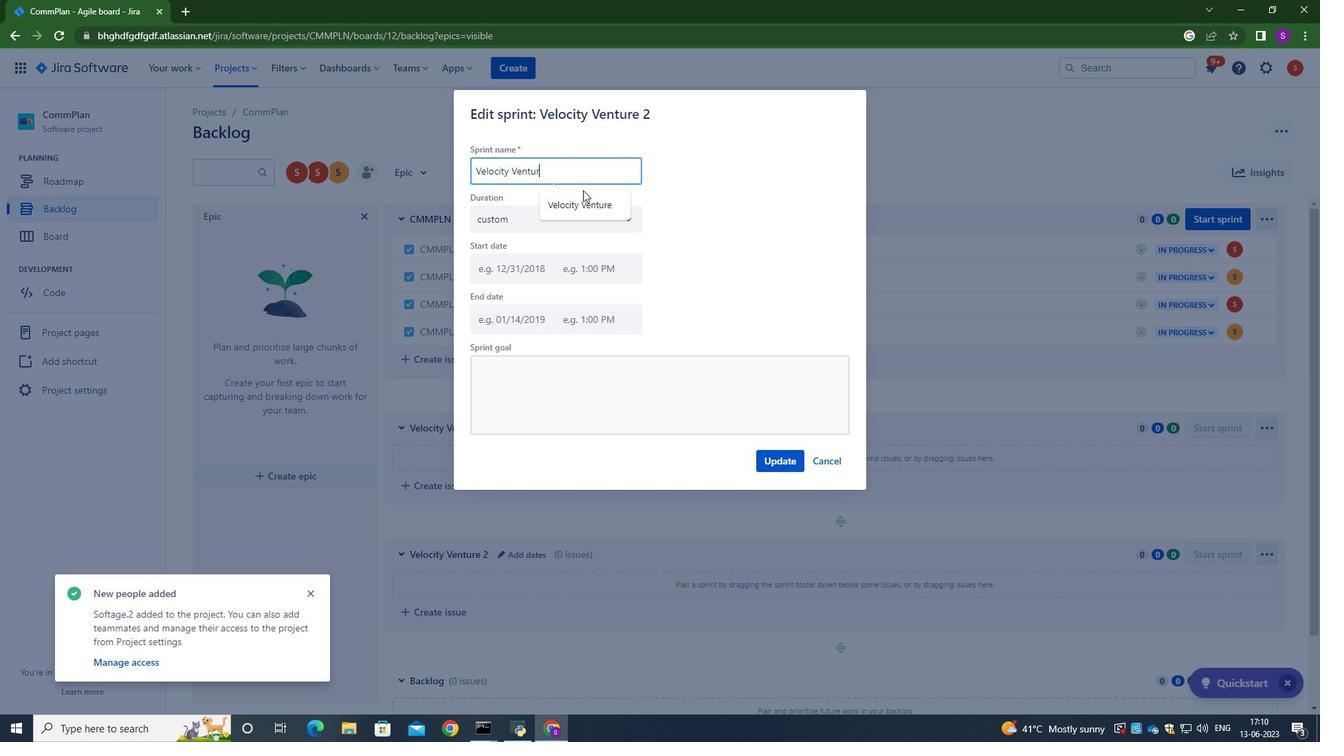 
Action: Mouse moved to (780, 458)
Screenshot: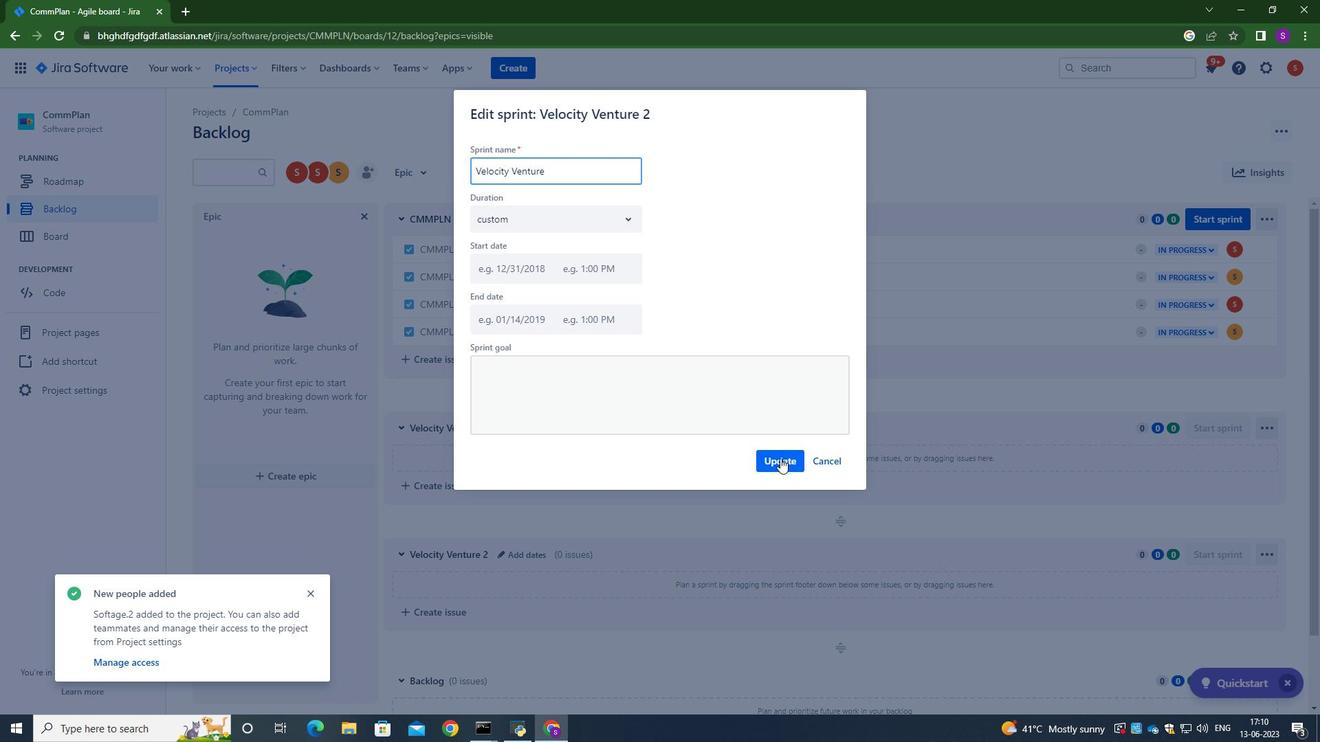 
Action: Mouse pressed left at (780, 458)
Screenshot: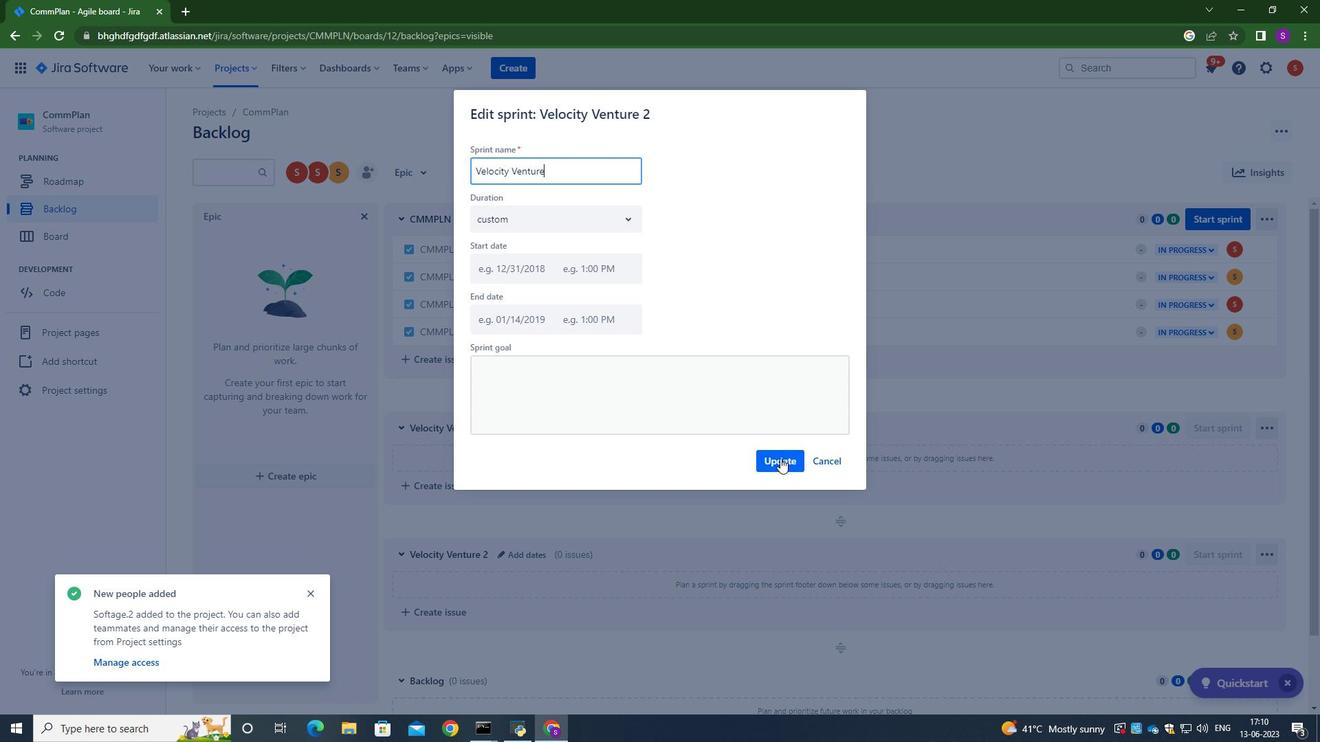 
Action: Mouse moved to (776, 406)
Screenshot: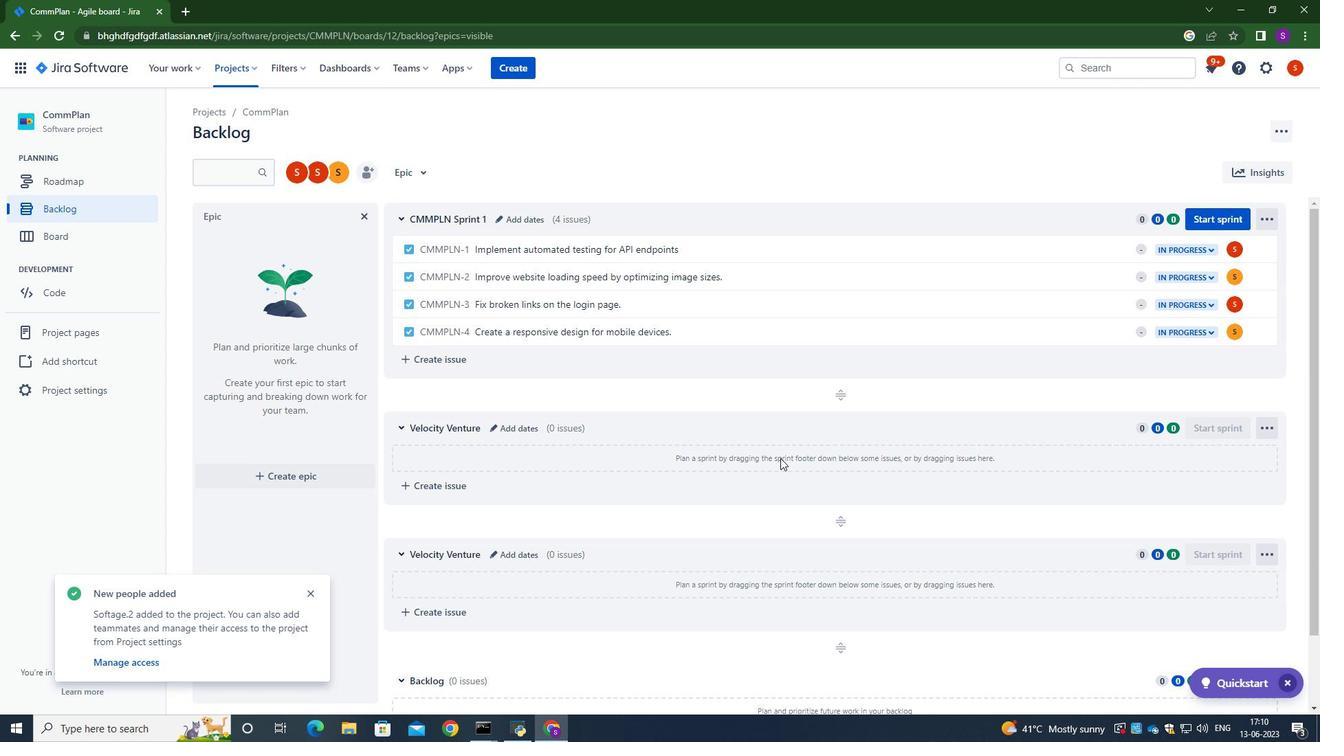 
Action: Mouse scrolled (776, 405) with delta (0, 0)
Screenshot: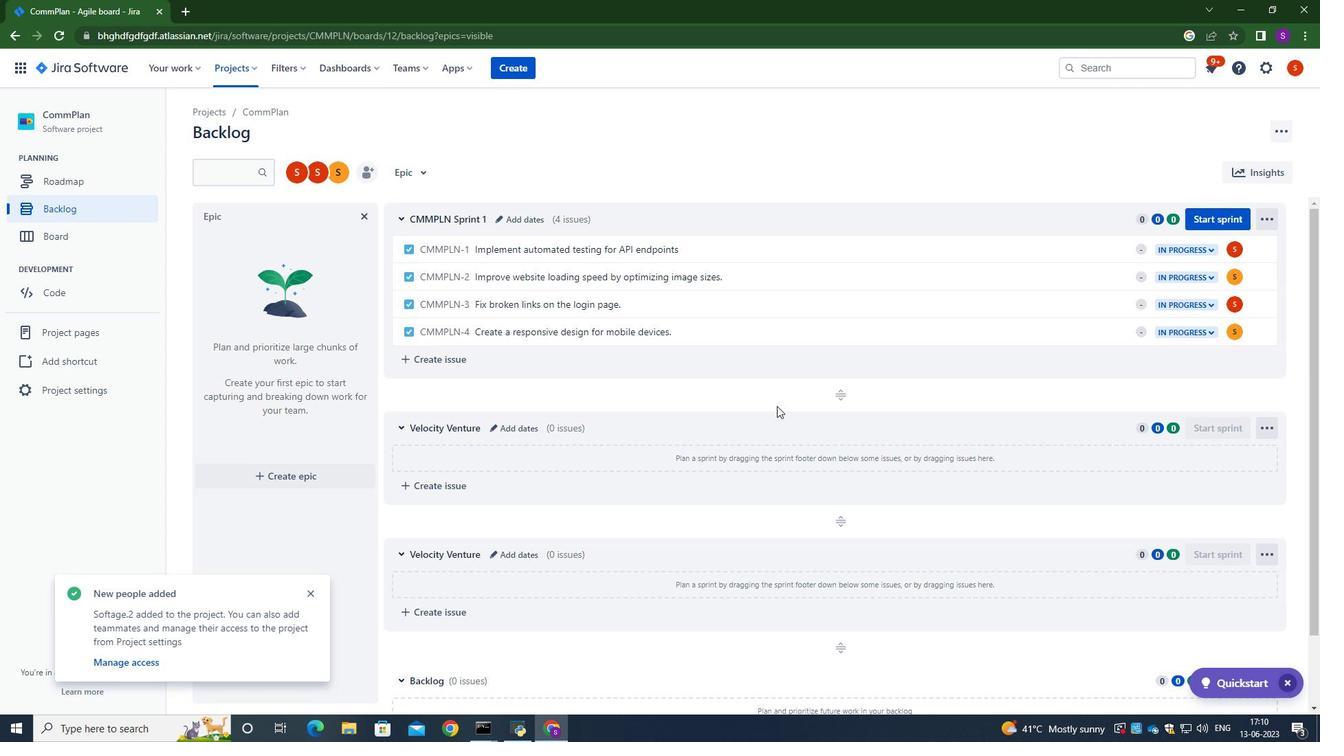 
Action: Mouse scrolled (776, 405) with delta (0, 0)
Screenshot: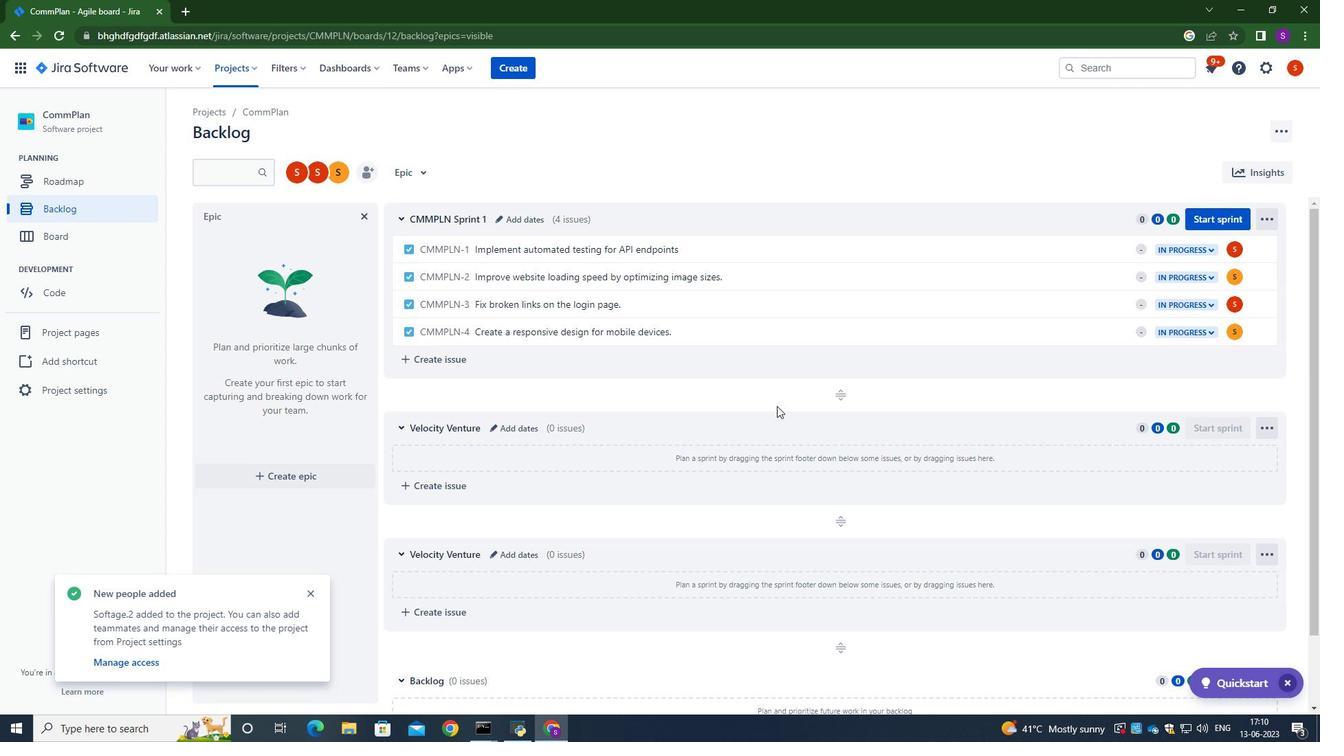 
Action: Mouse scrolled (776, 405) with delta (0, 0)
Screenshot: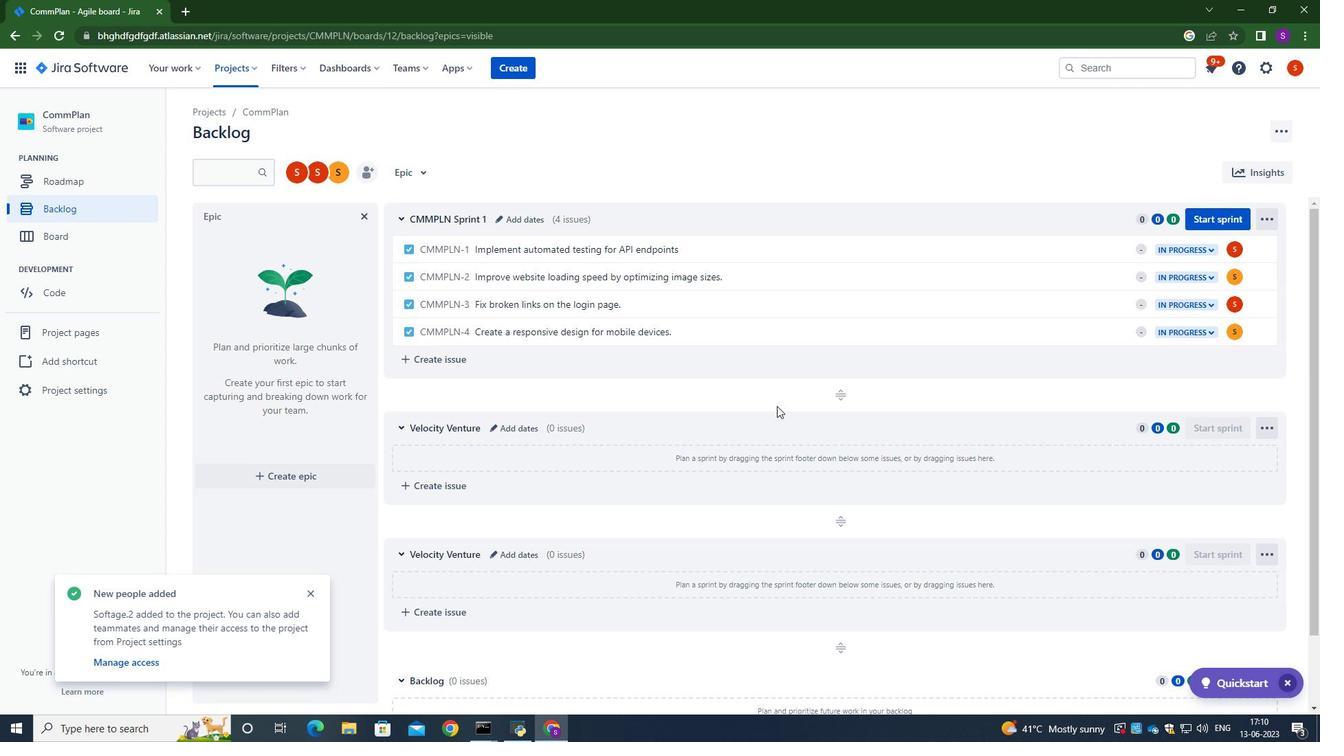 
Action: Mouse moved to (1246, 601)
Screenshot: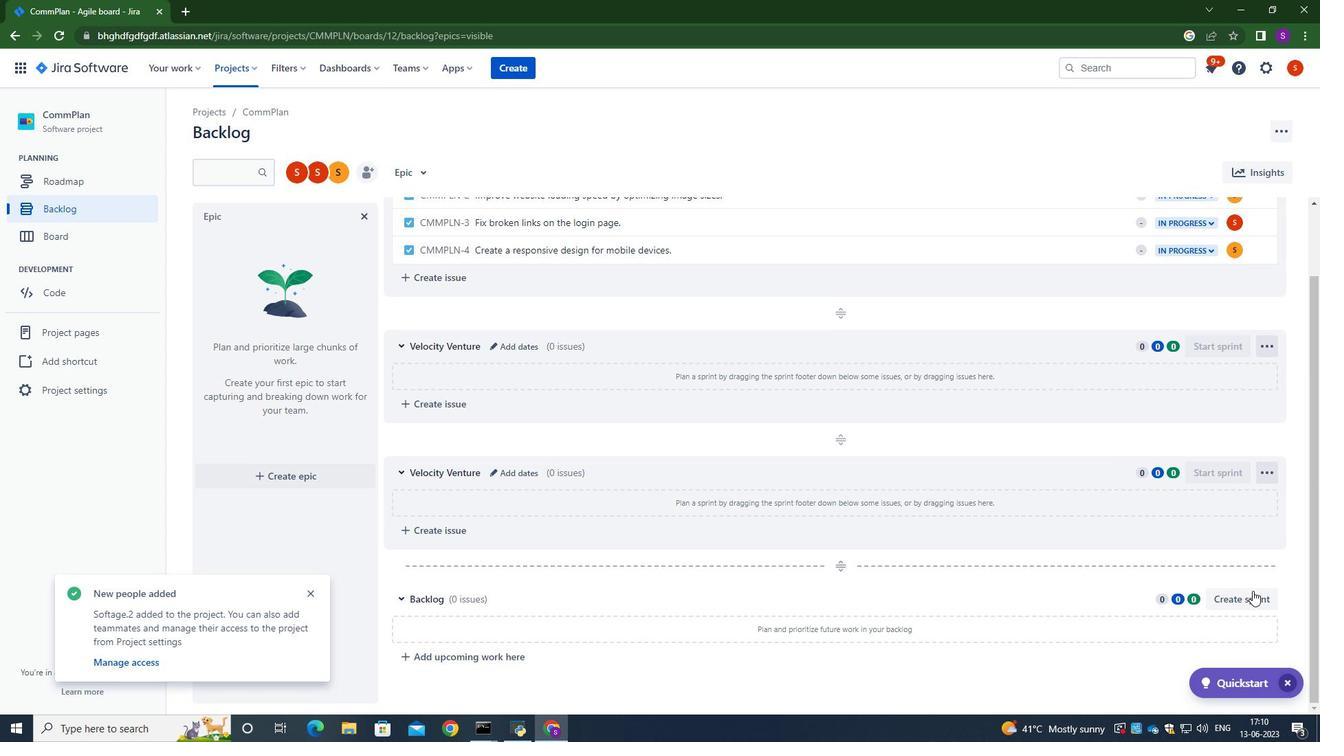 
Action: Mouse pressed left at (1246, 601)
Screenshot: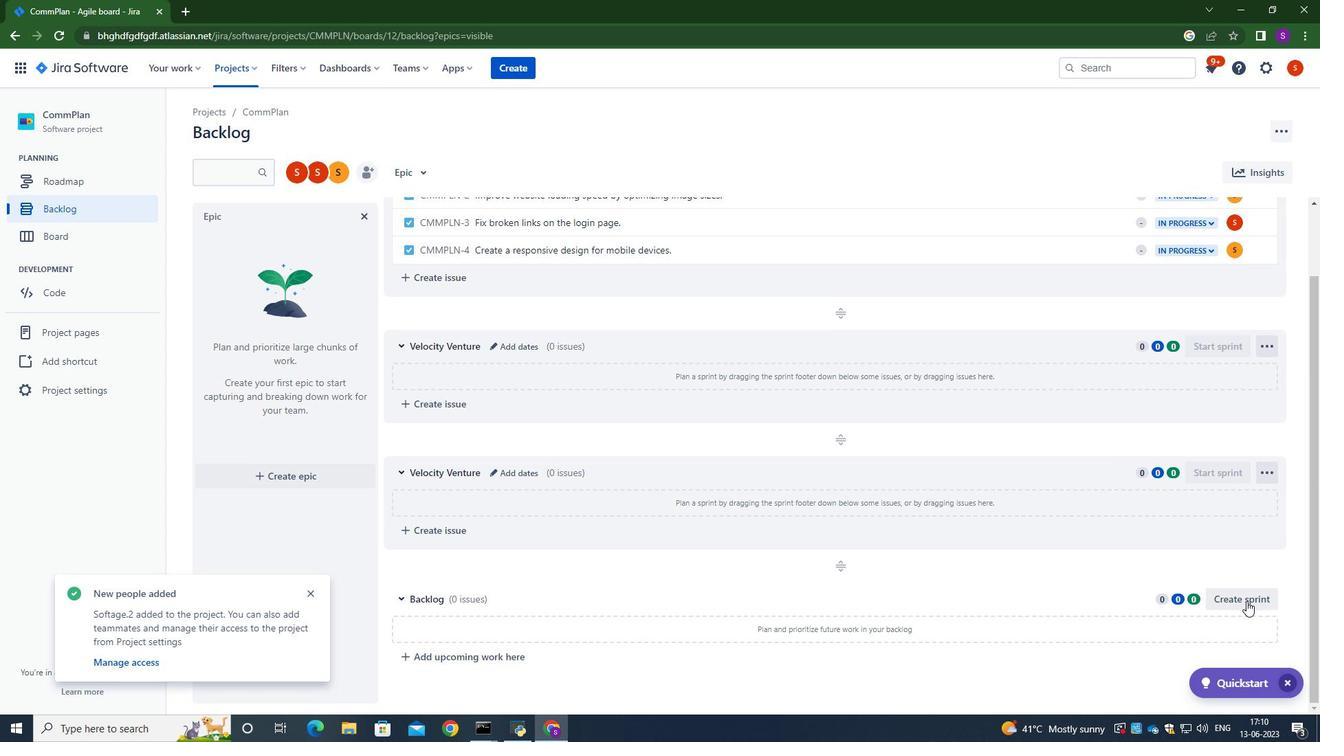
Action: Mouse moved to (578, 299)
Screenshot: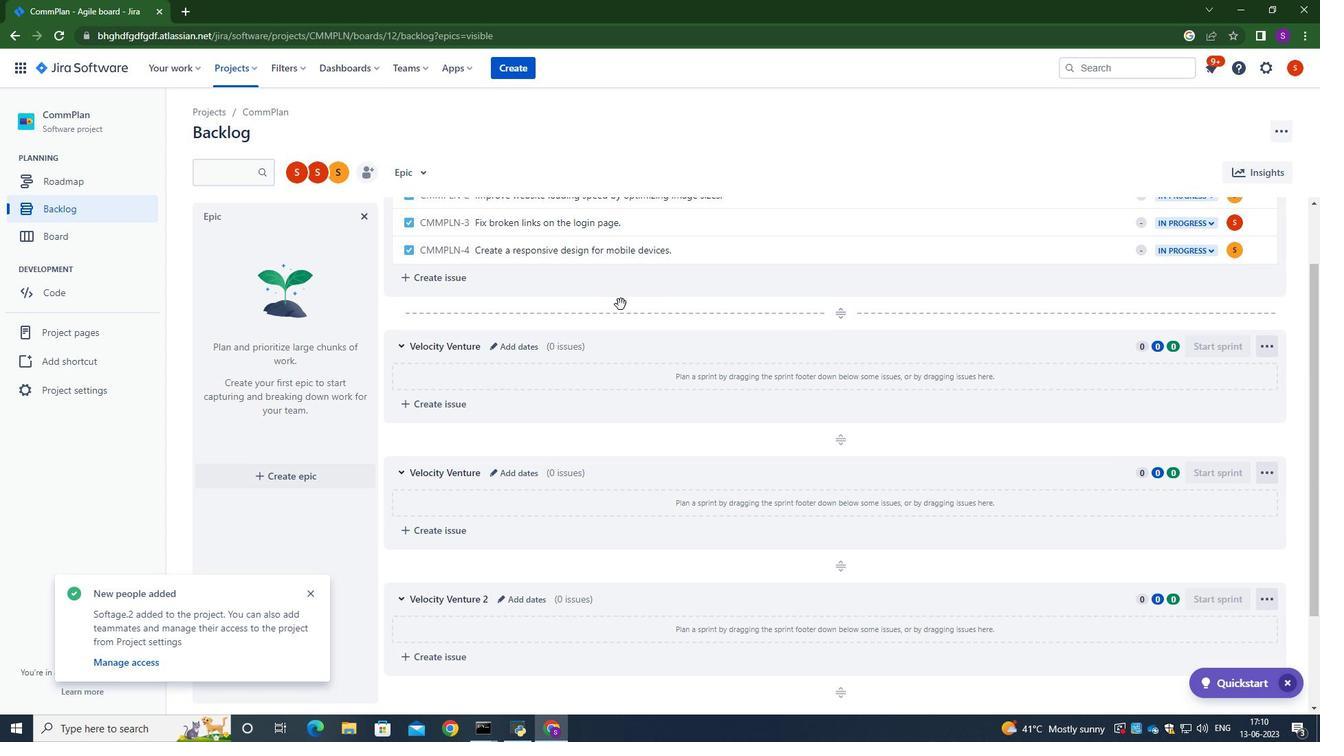 
Action: Mouse scrolled (578, 299) with delta (0, 0)
Screenshot: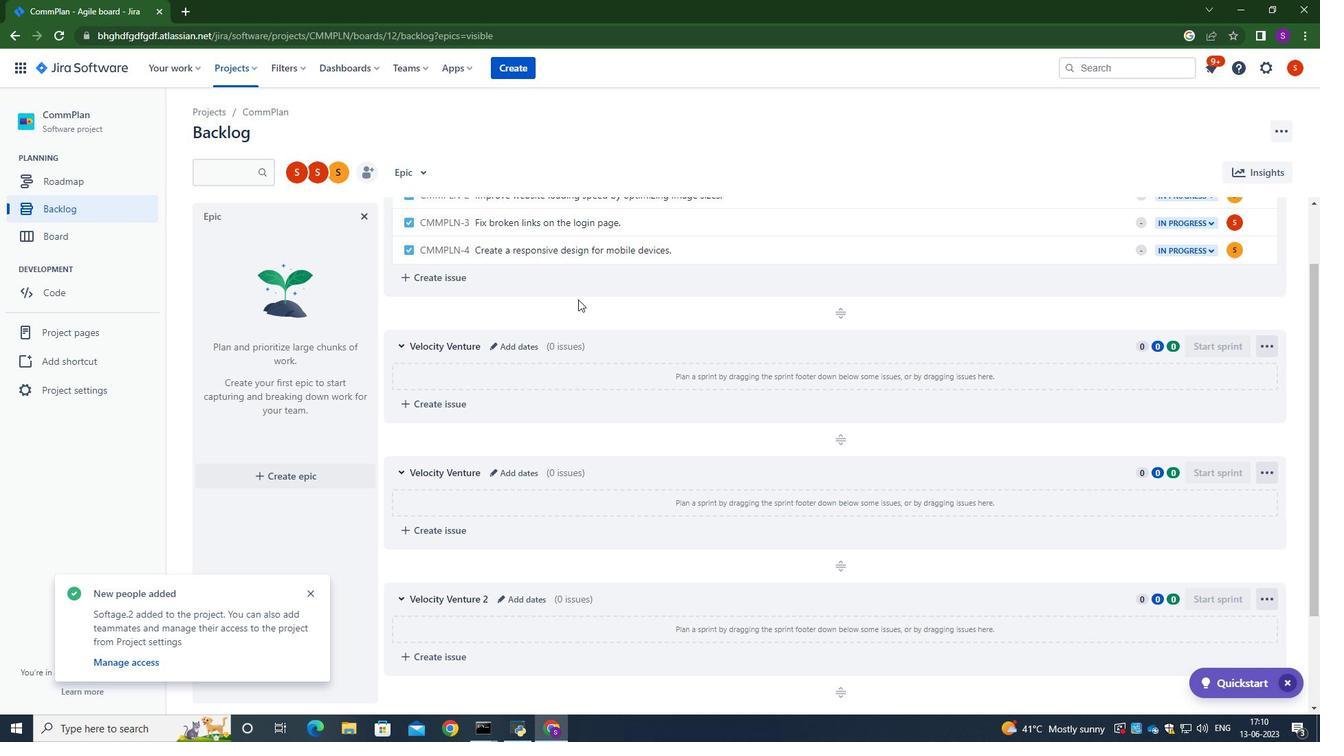 
Action: Mouse scrolled (578, 299) with delta (0, 0)
Screenshot: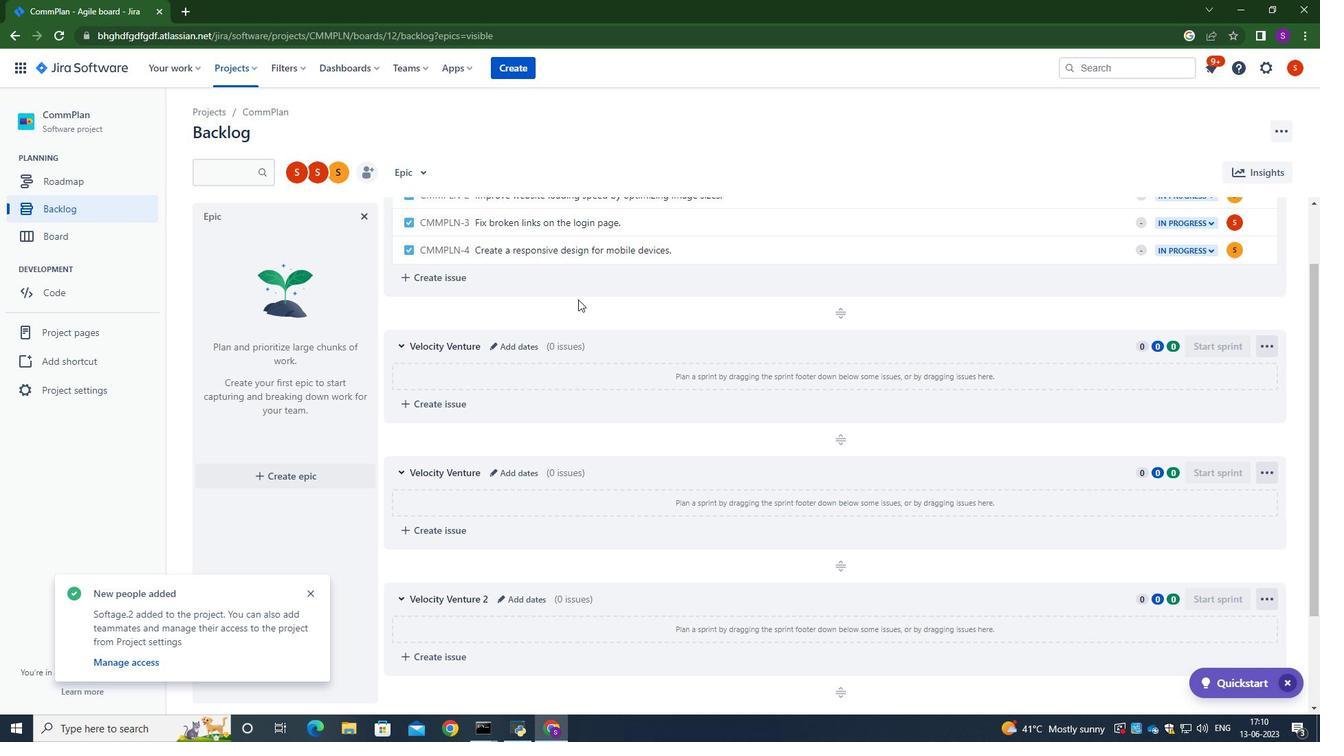 
Action: Mouse moved to (505, 472)
Screenshot: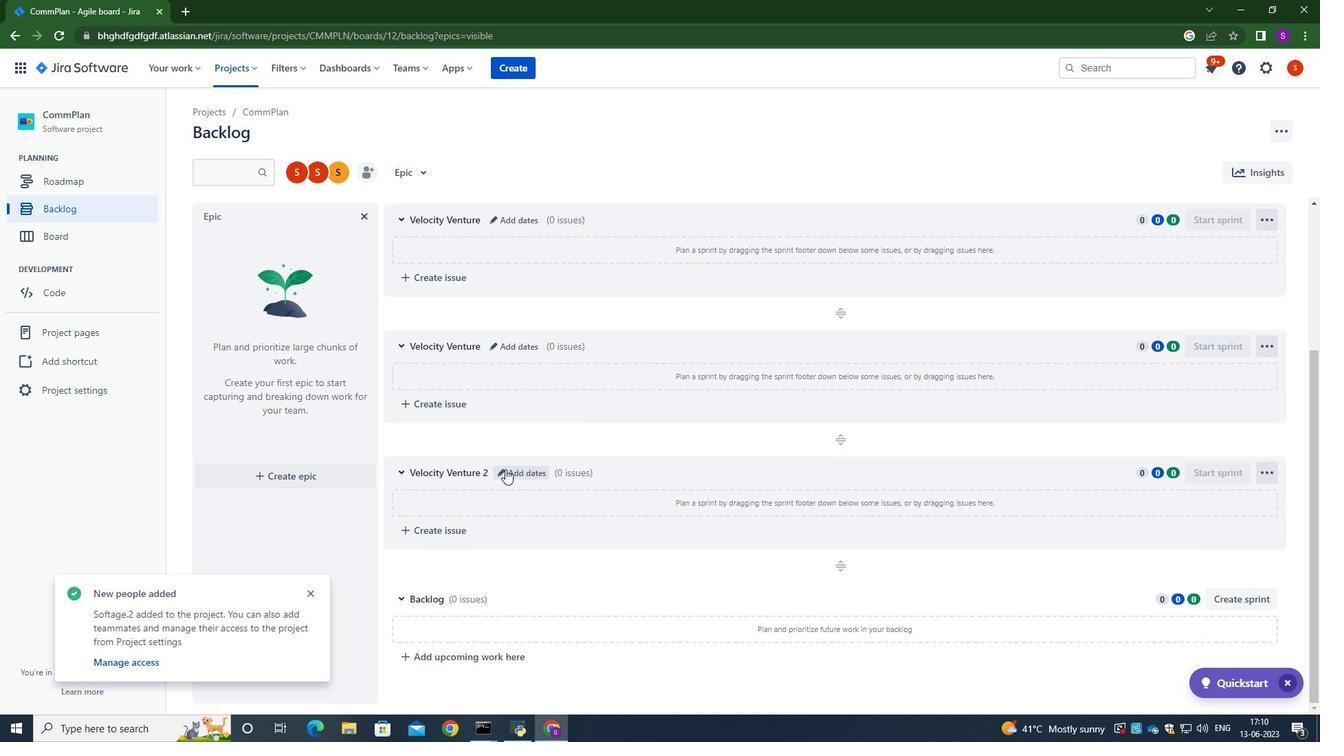 
Action: Mouse pressed left at (505, 472)
Screenshot: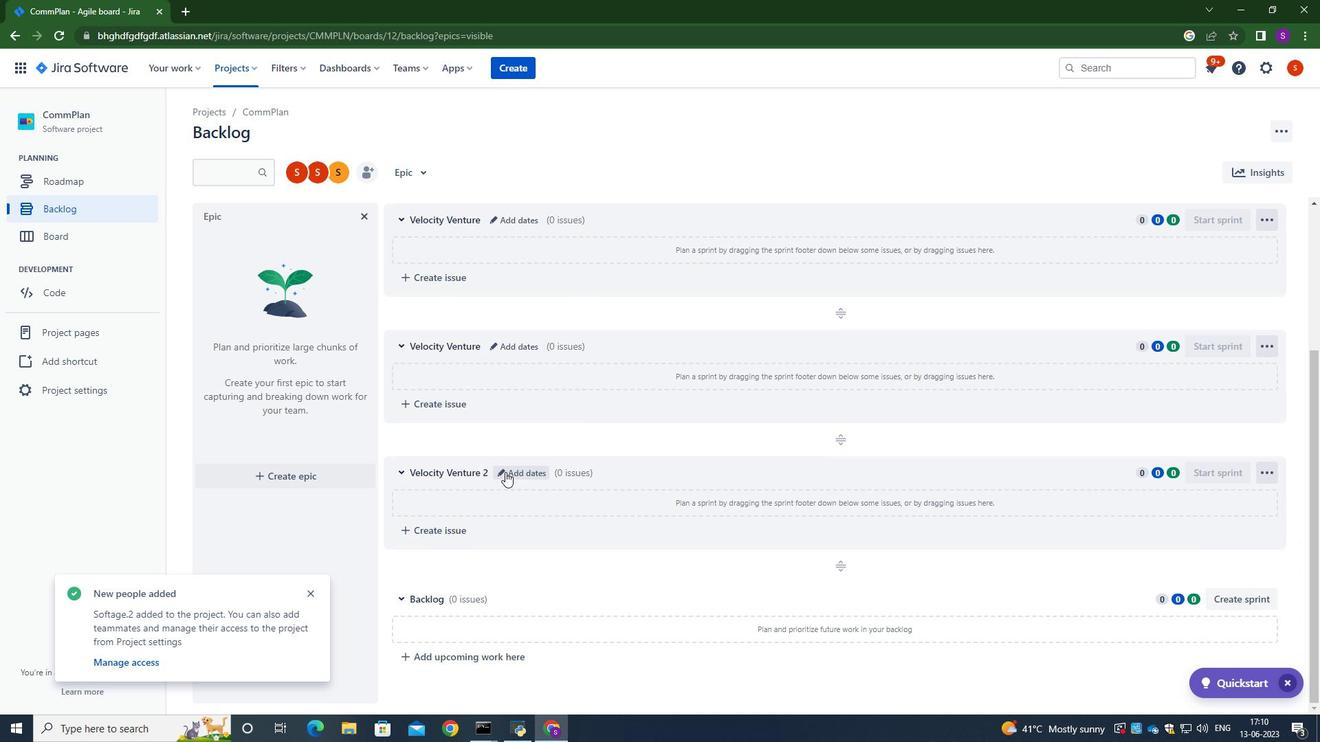 
Action: Mouse moved to (552, 181)
Screenshot: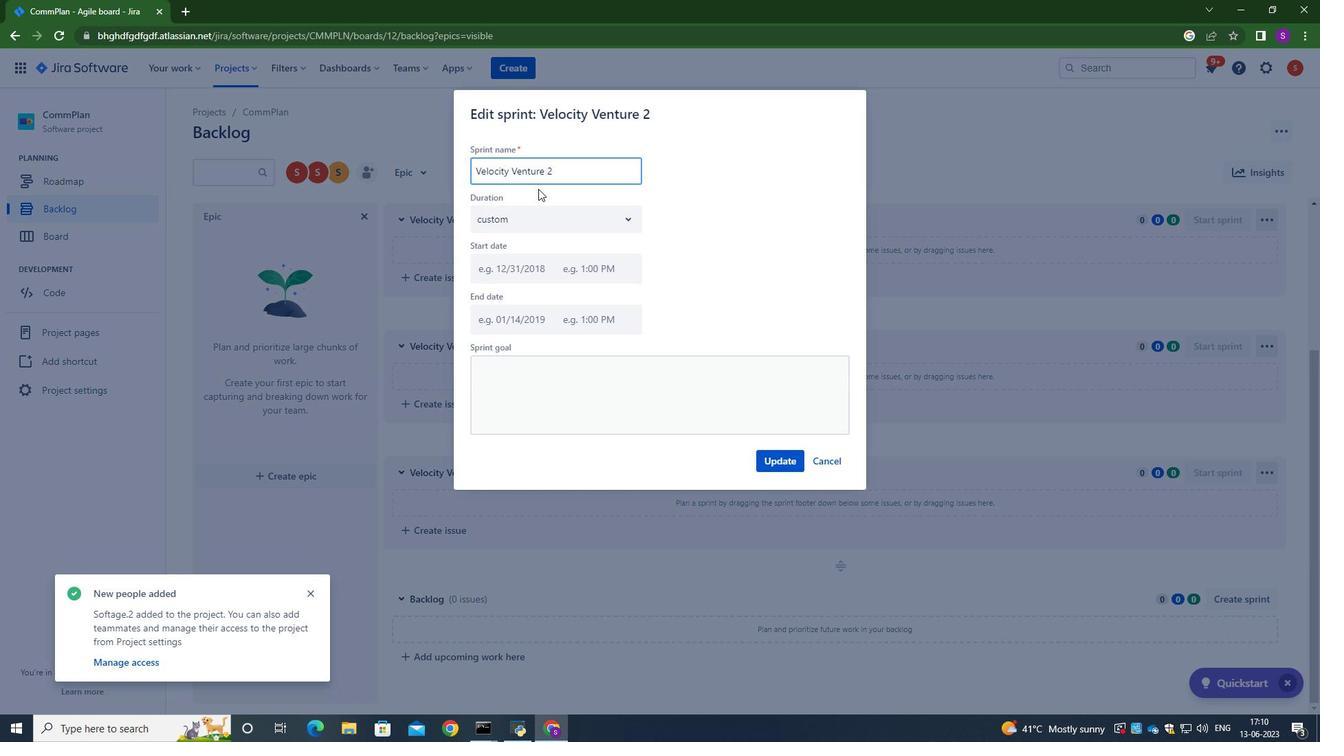 
Action: Key pressed <Key.backspace><Key.backspace><Key.backspace><Key.backspace><Key.backspace><Key.backspace><Key.backspace><Key.backspace><Key.backspace><Key.backspace><Key.backspace><Key.backspace><Key.backspace><Key.backspace><Key.backspace><Key.backspace><Key.backspace><Key.backspace><Key.backspace><Key.backspace><Key.backspace><Key.backspace><Key.backspace><Key.caps_lock>V<Key.caps_lock>elocity<Key.space><Key.caps_lock>V<Key.caps_lock>enture
Screenshot: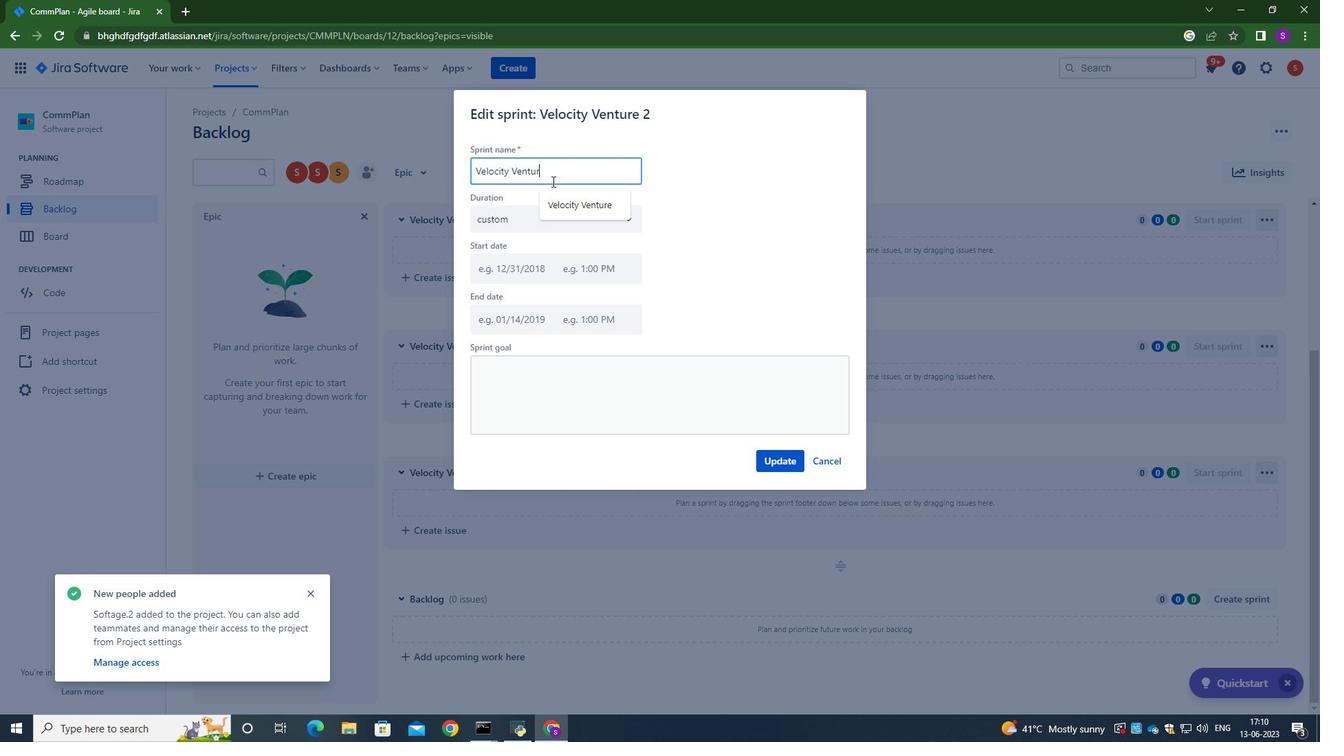 
Action: Mouse moved to (788, 458)
Screenshot: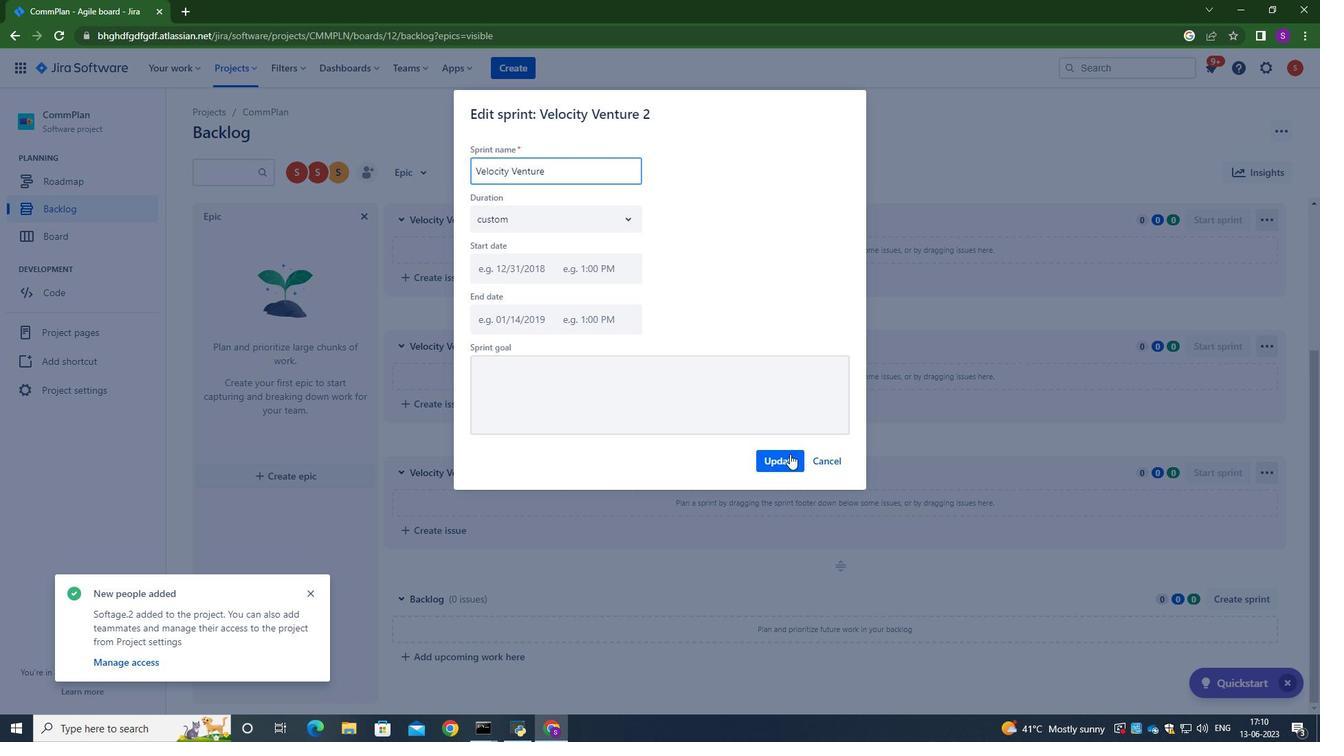
Action: Mouse pressed left at (788, 458)
Screenshot: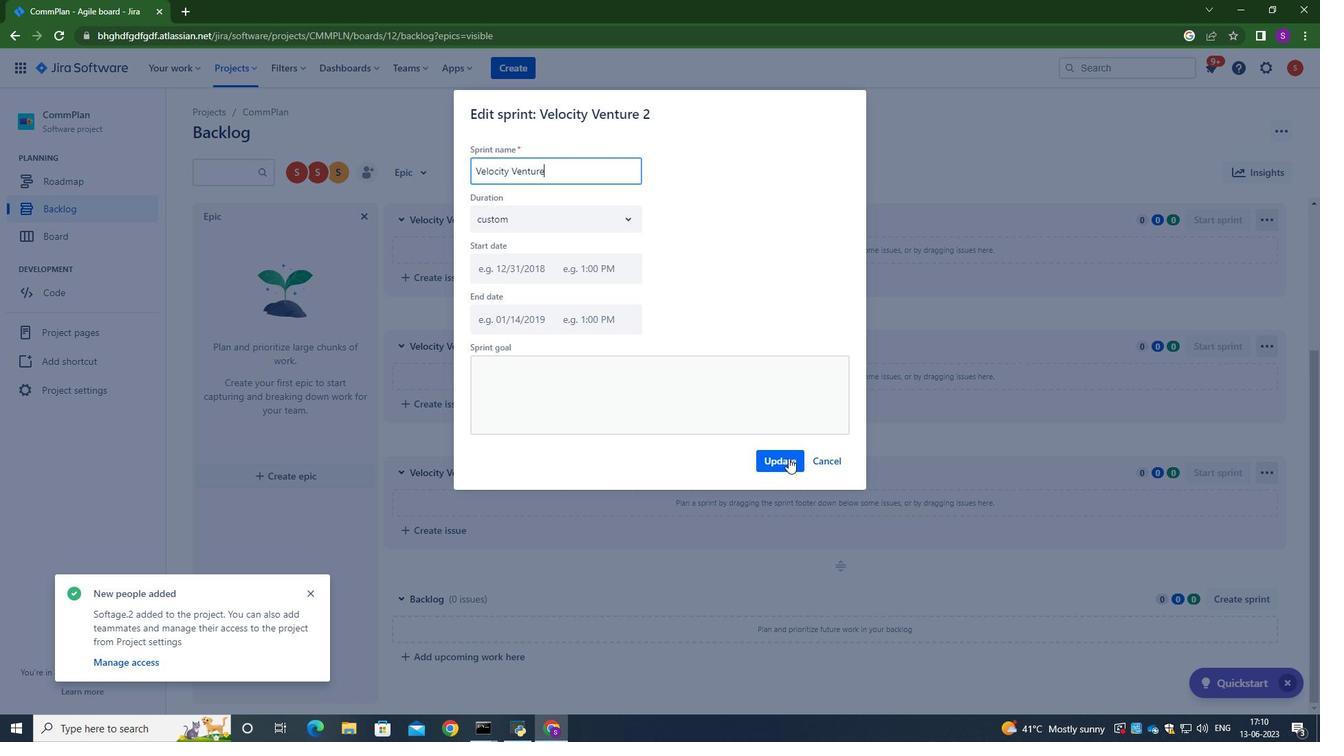 
Action: Mouse moved to (788, 459)
Screenshot: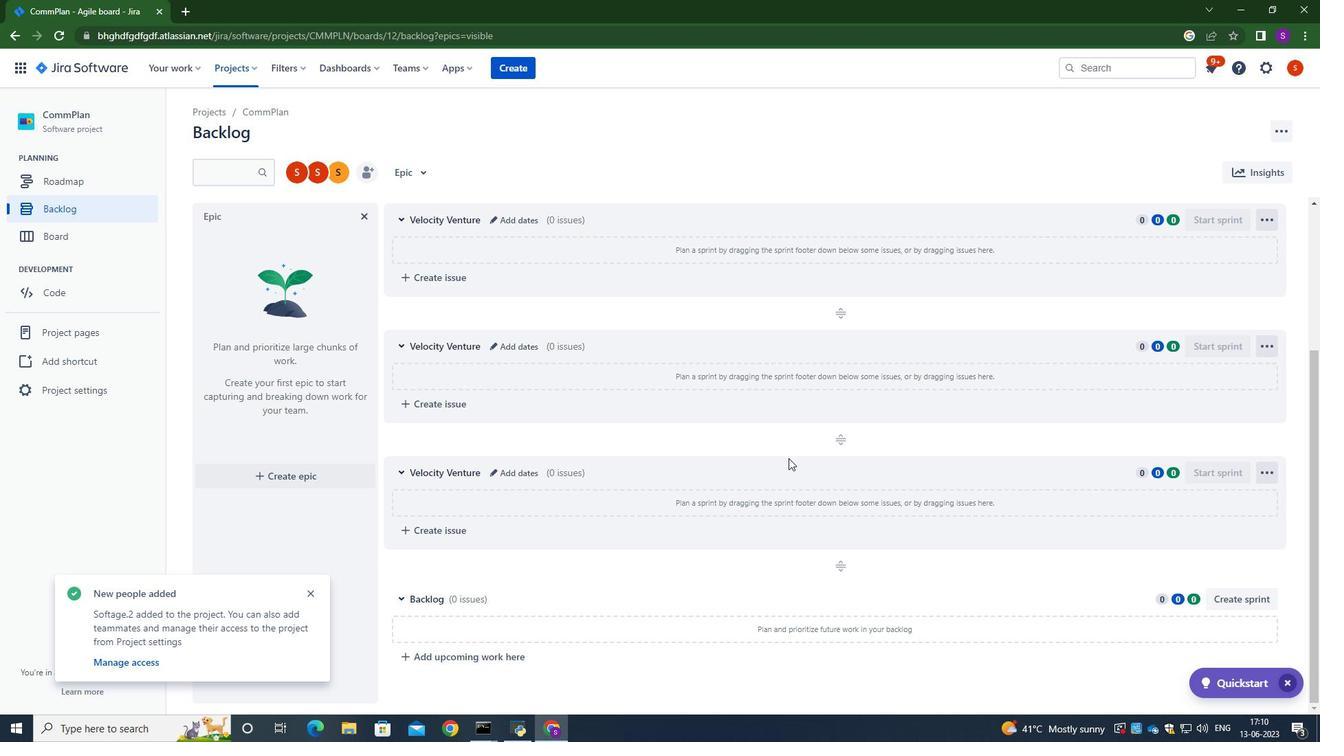 
